 Task: nan
Action: Mouse moved to (416, 105)
Screenshot: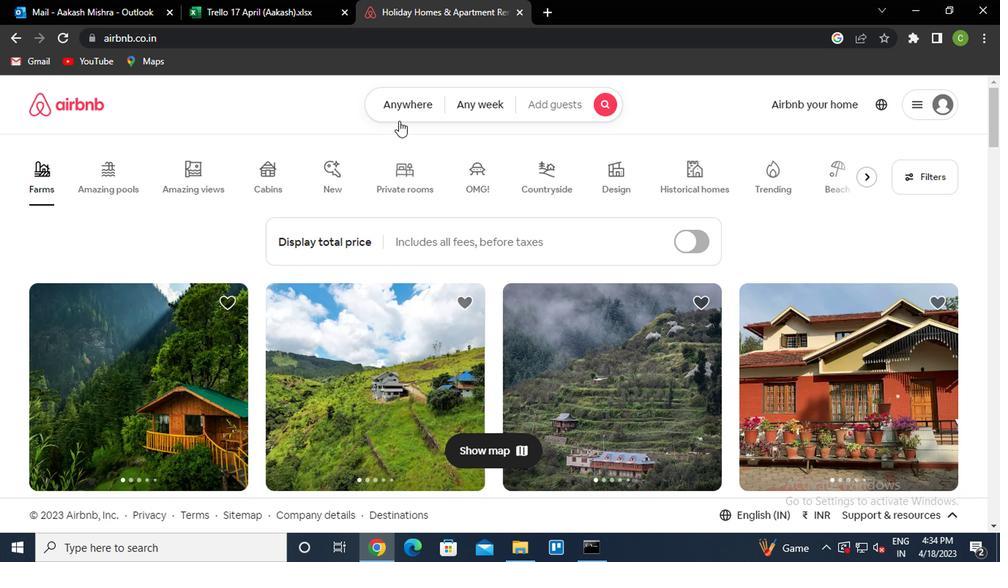 
Action: Mouse pressed left at (416, 105)
Screenshot: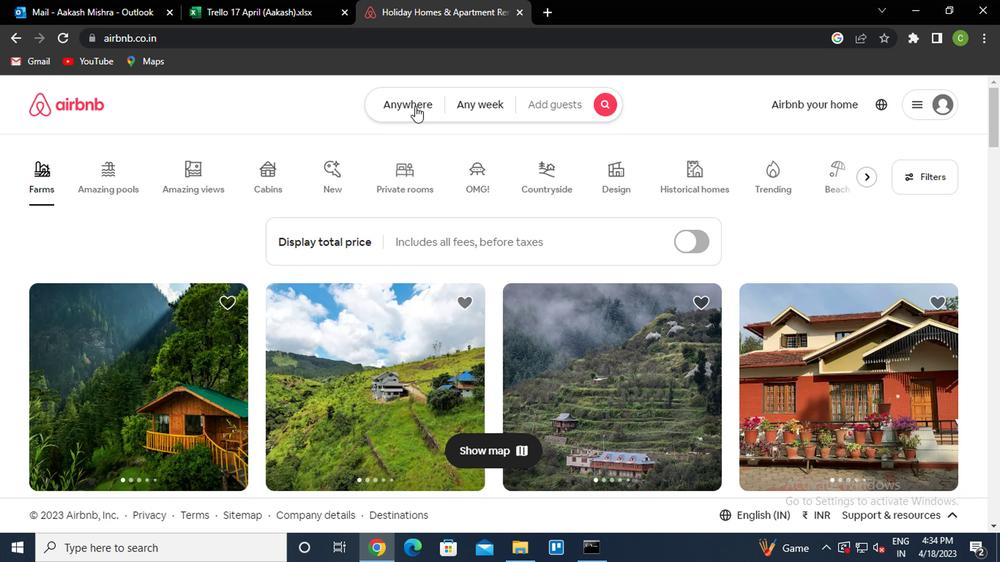 
Action: Mouse moved to (300, 166)
Screenshot: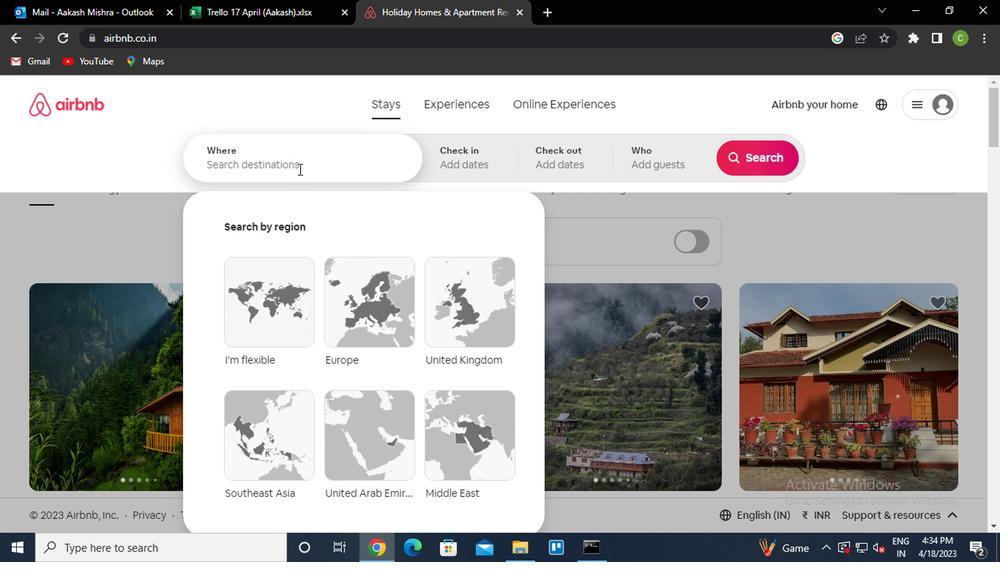 
Action: Mouse pressed left at (300, 166)
Screenshot: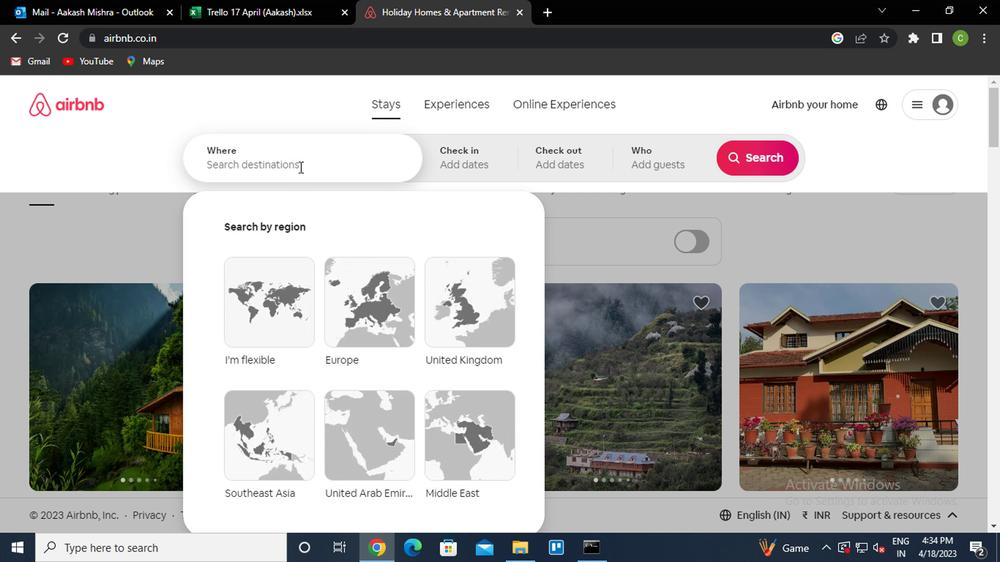 
Action: Key pressed <Key.caps_lock><Key.caps_lock>c<Key.caps_lock>aprina<Key.space>brazil<Key.down><Key.enter>
Screenshot: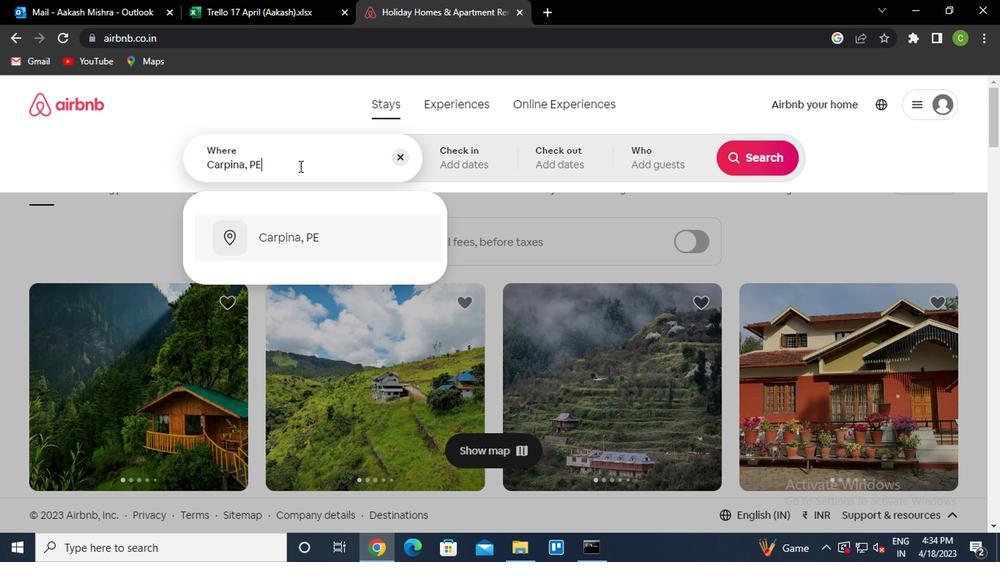 
Action: Mouse moved to (742, 270)
Screenshot: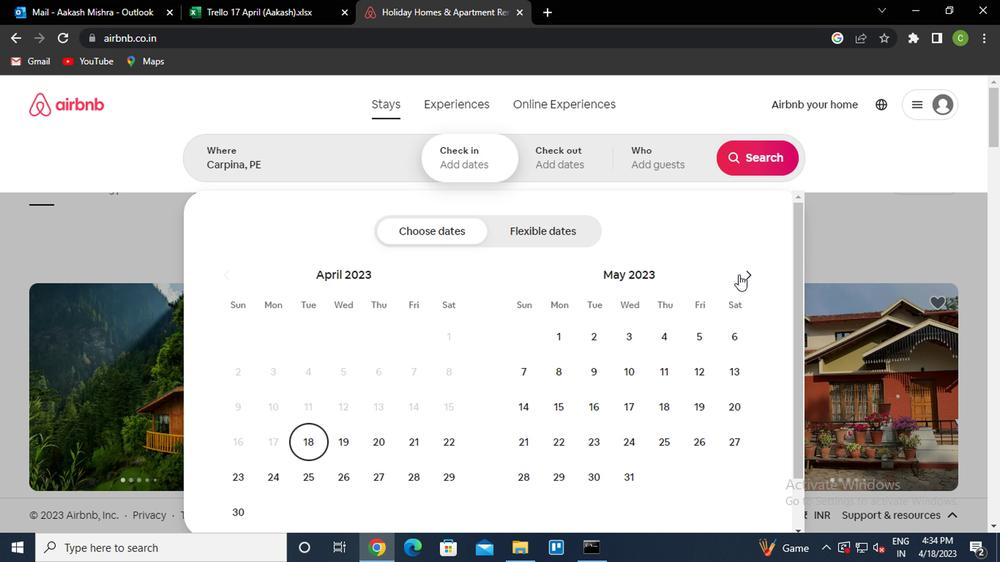
Action: Mouse pressed left at (742, 270)
Screenshot: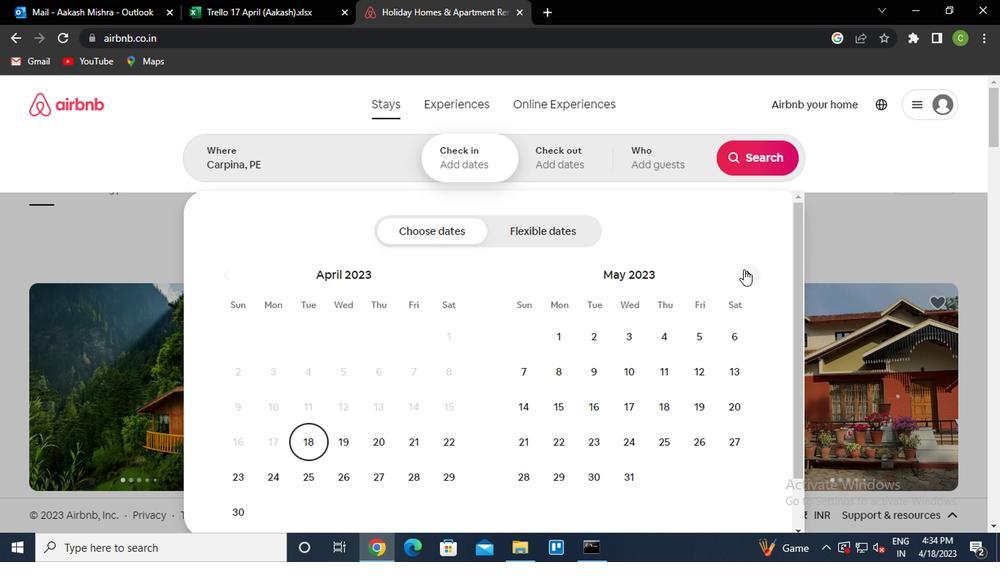 
Action: Mouse moved to (681, 373)
Screenshot: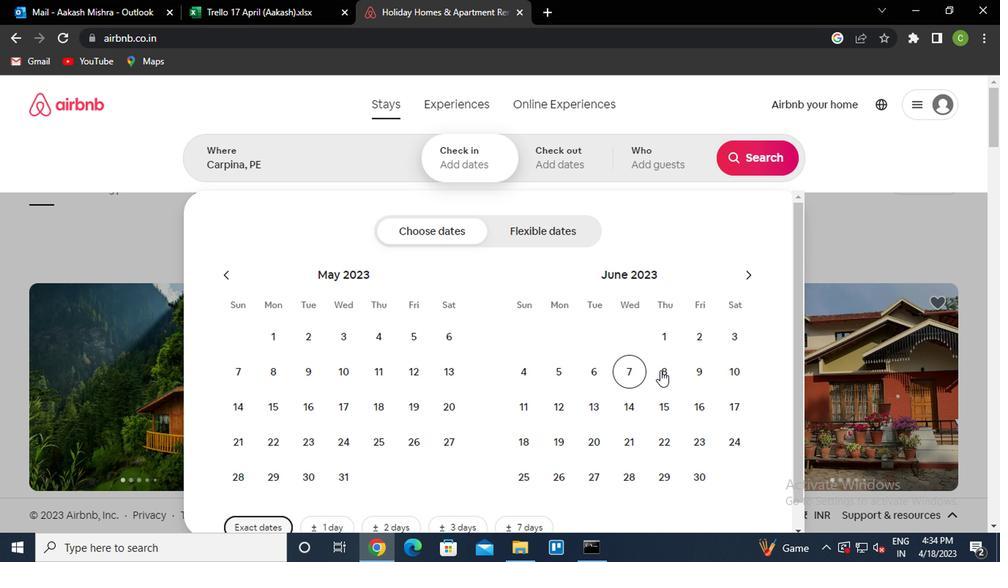 
Action: Mouse pressed left at (681, 373)
Screenshot: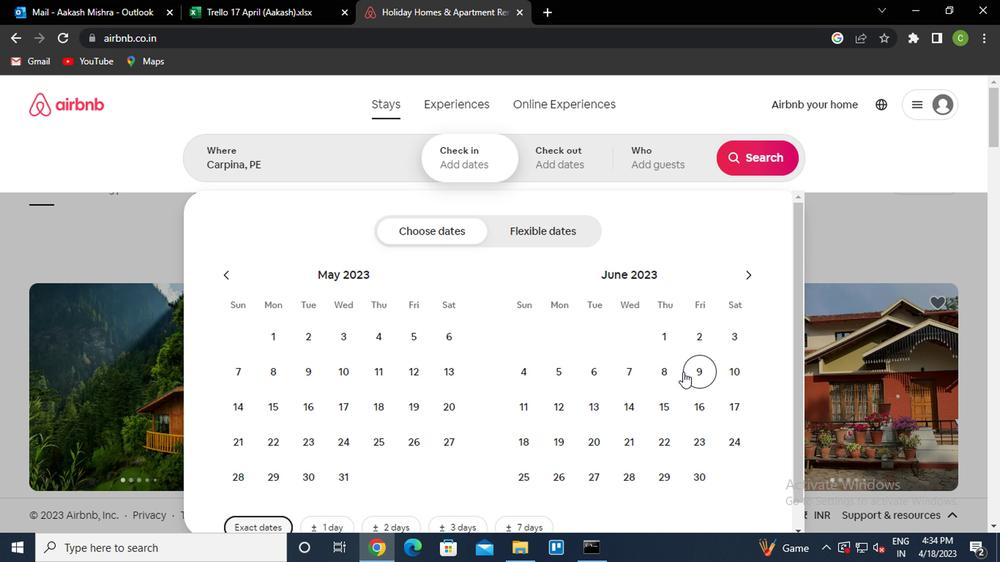 
Action: Mouse moved to (693, 408)
Screenshot: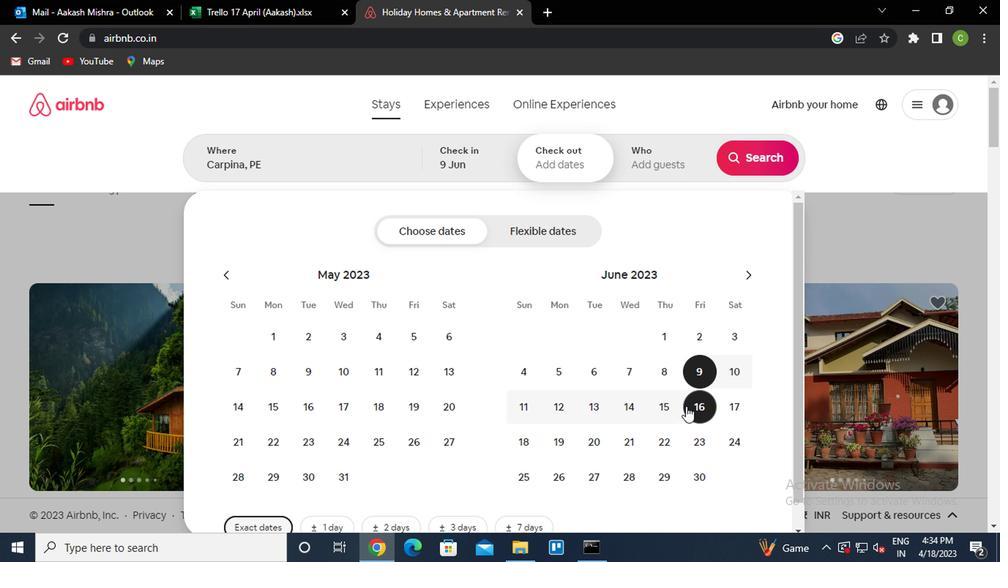 
Action: Mouse pressed left at (693, 408)
Screenshot: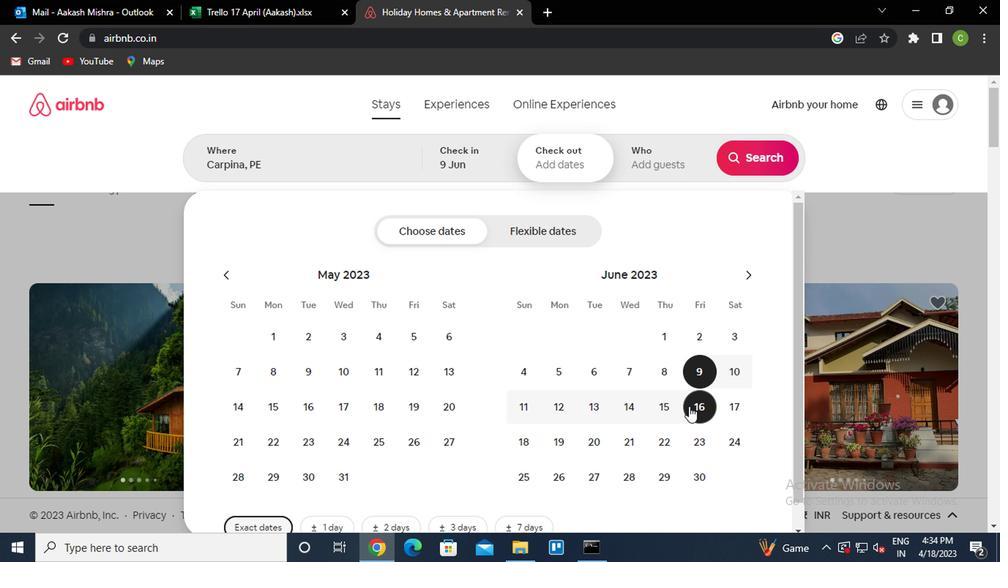 
Action: Mouse moved to (668, 155)
Screenshot: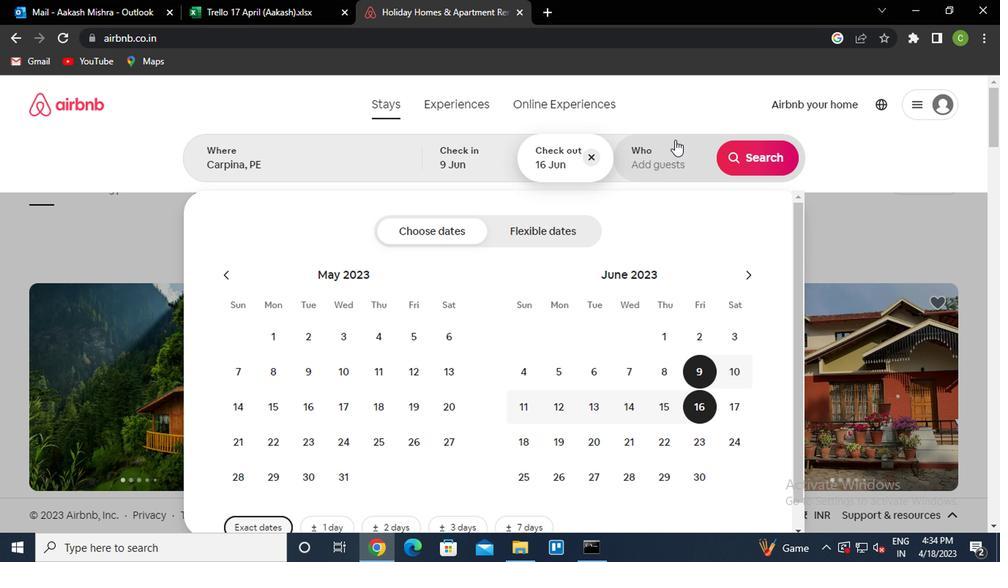 
Action: Mouse pressed left at (668, 155)
Screenshot: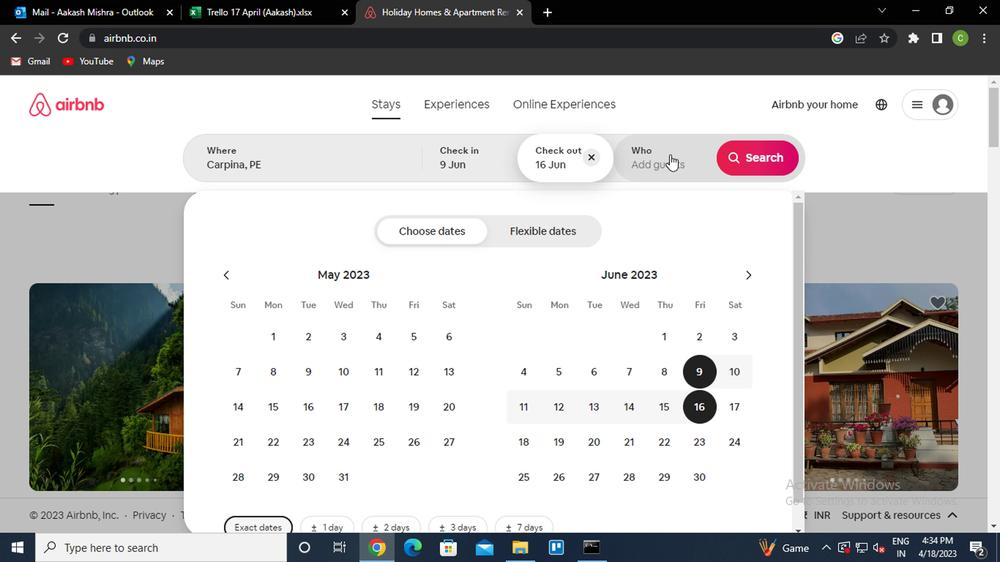 
Action: Mouse moved to (756, 237)
Screenshot: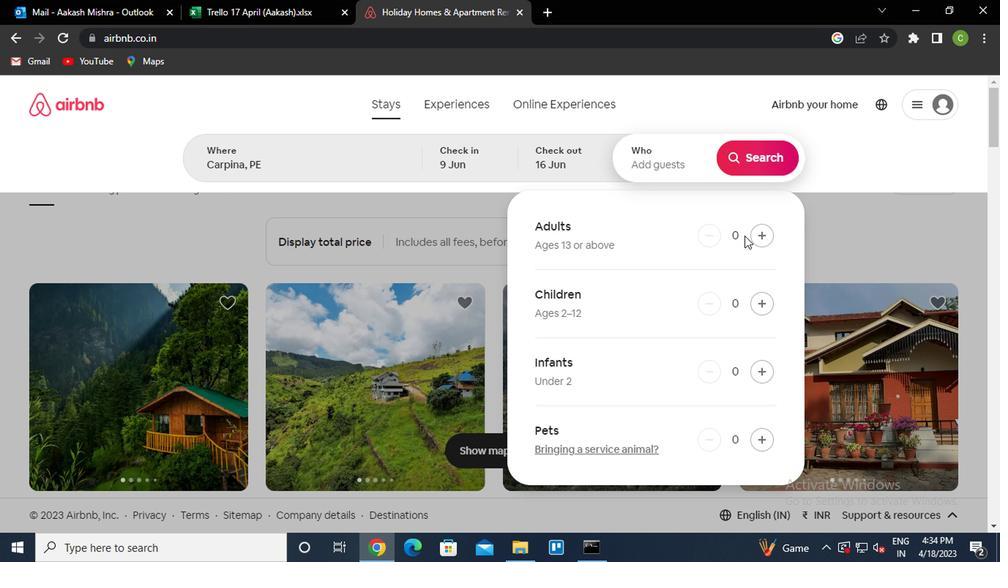 
Action: Mouse pressed left at (756, 237)
Screenshot: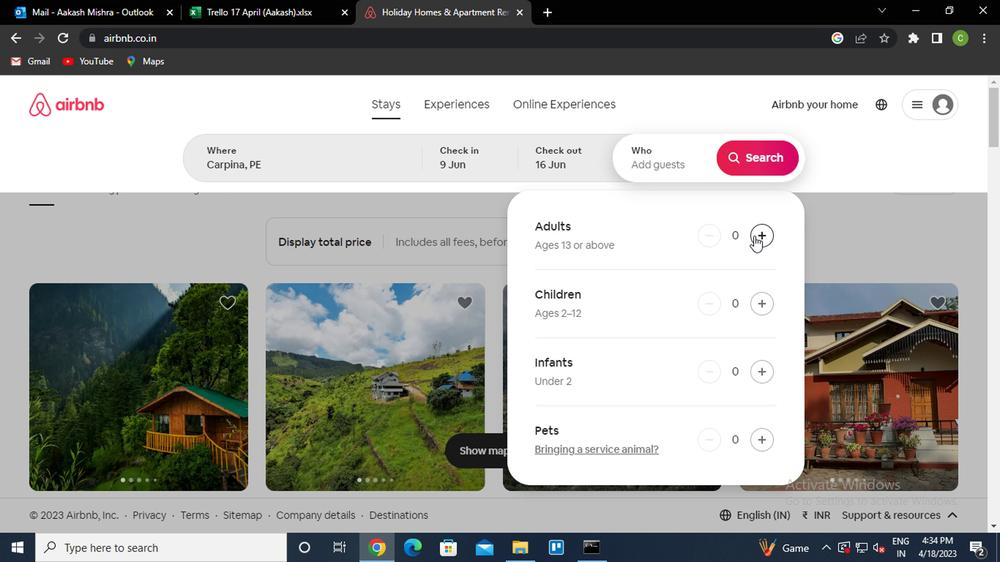 
Action: Mouse pressed left at (756, 237)
Screenshot: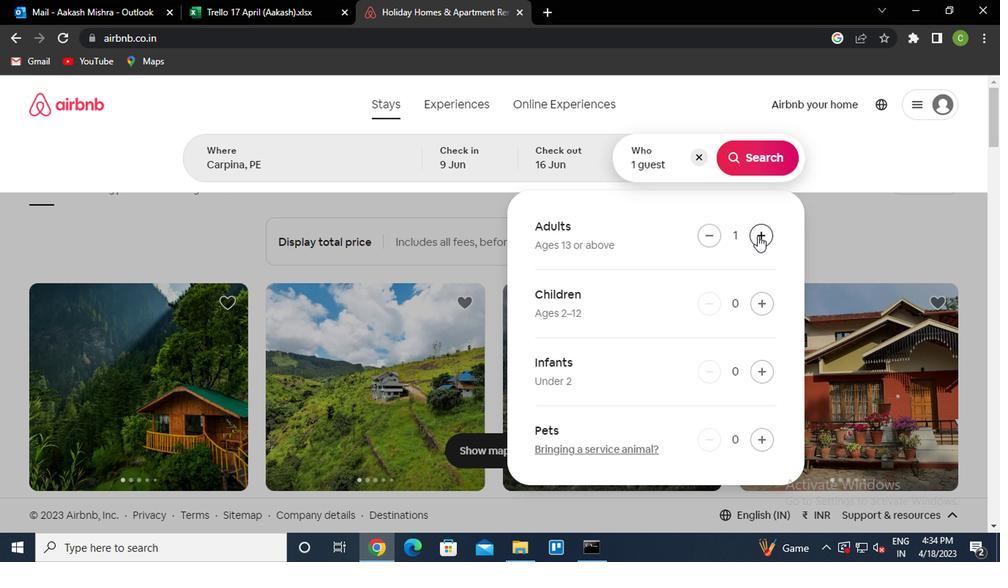 
Action: Mouse moved to (854, 253)
Screenshot: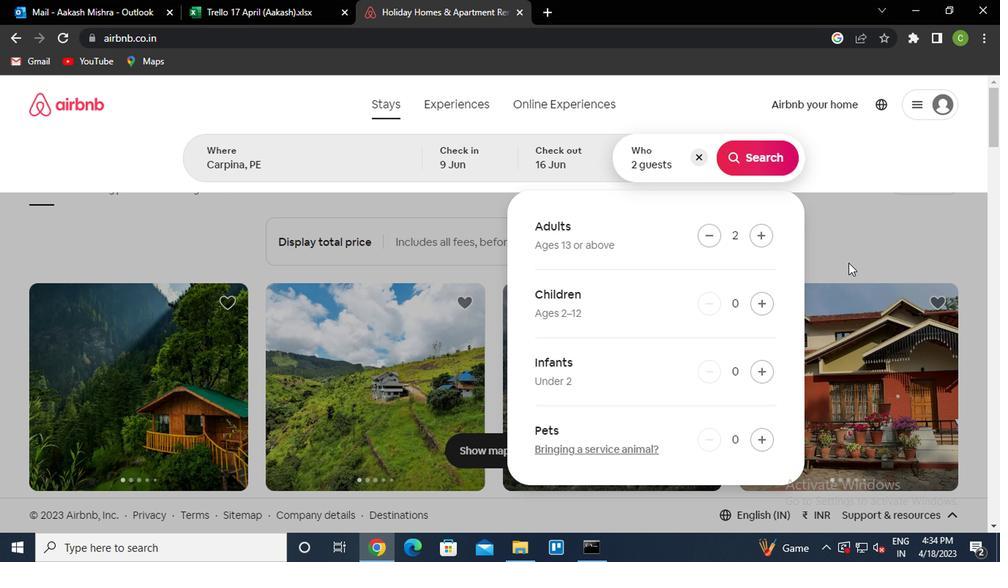 
Action: Mouse pressed left at (854, 253)
Screenshot: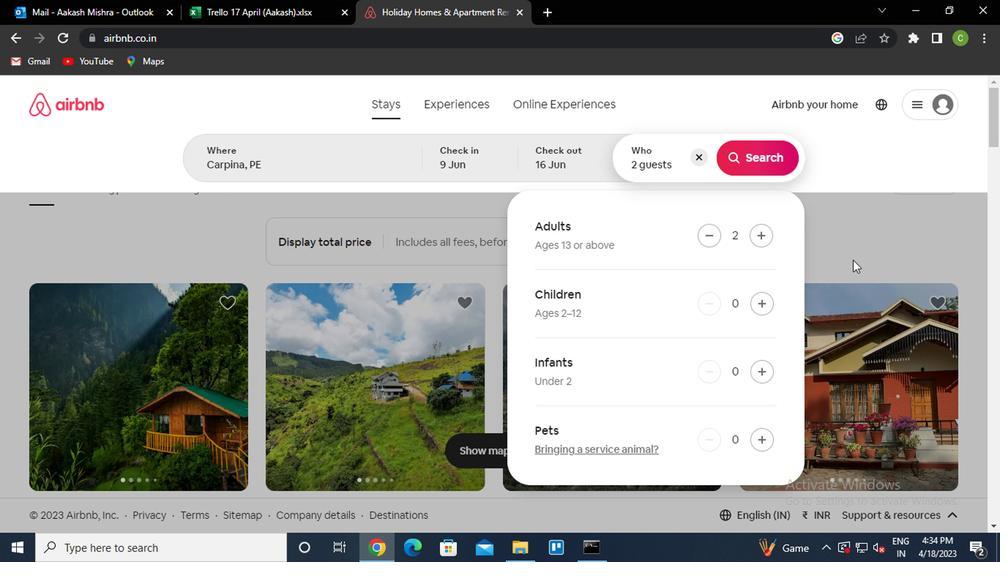 
Action: Mouse moved to (927, 180)
Screenshot: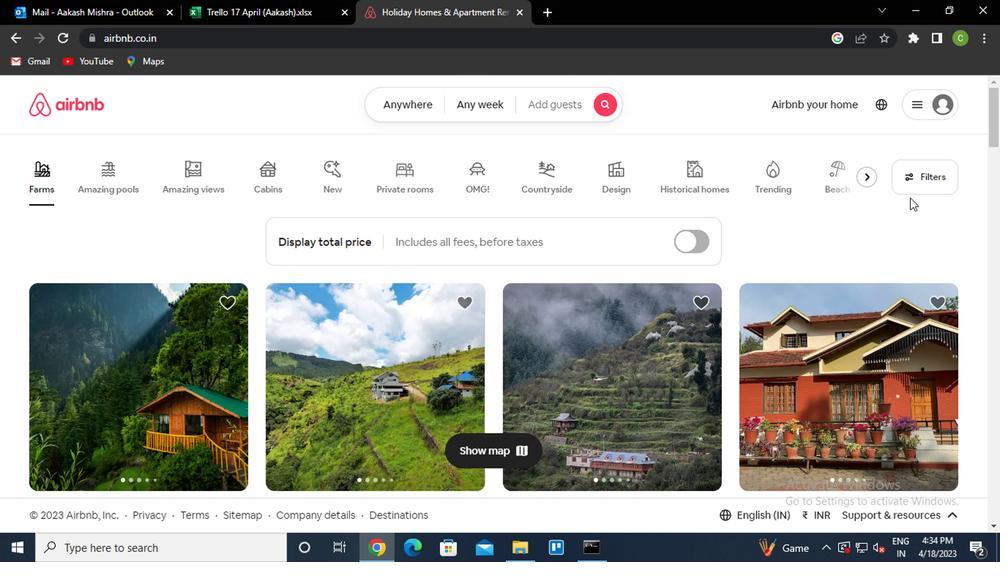 
Action: Mouse pressed left at (927, 180)
Screenshot: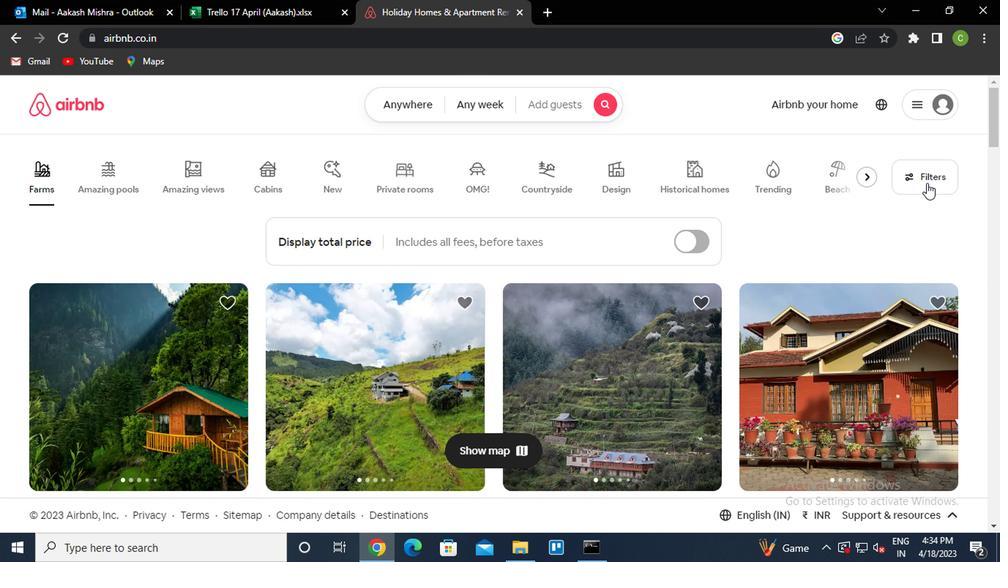
Action: Mouse moved to (343, 344)
Screenshot: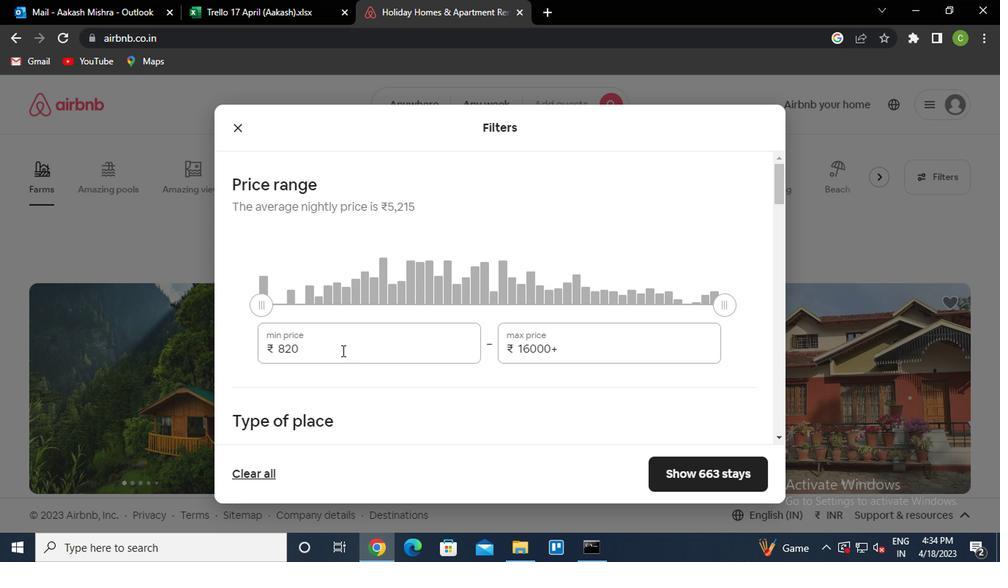 
Action: Mouse pressed left at (343, 344)
Screenshot: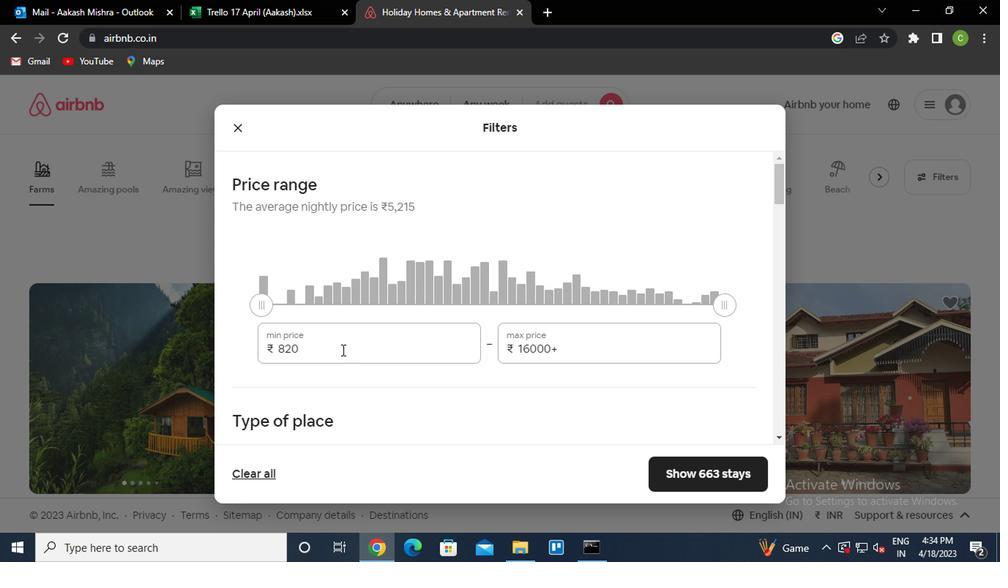 
Action: Key pressed <Key.backspace><Key.backspace>000<Key.tab>16000
Screenshot: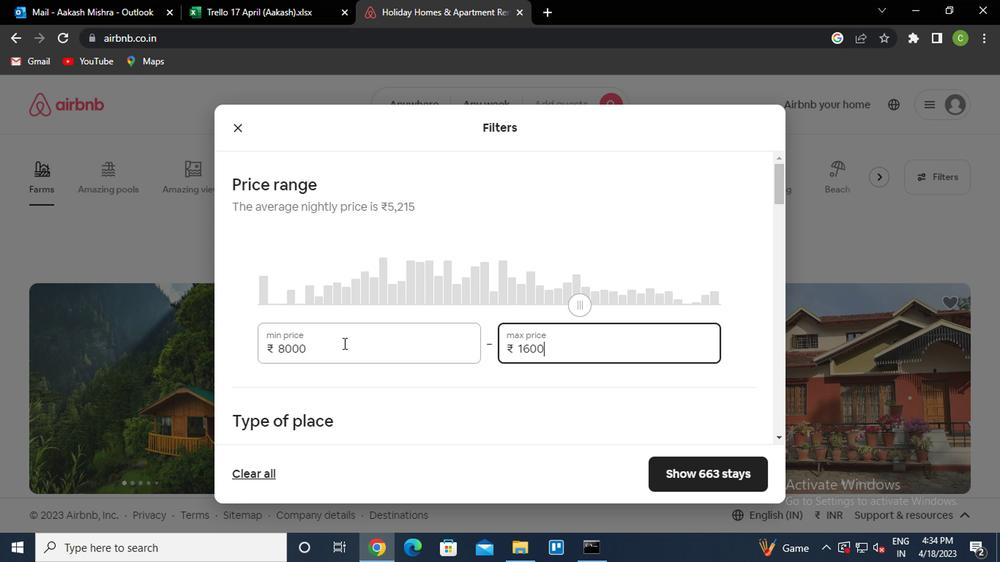 
Action: Mouse moved to (352, 343)
Screenshot: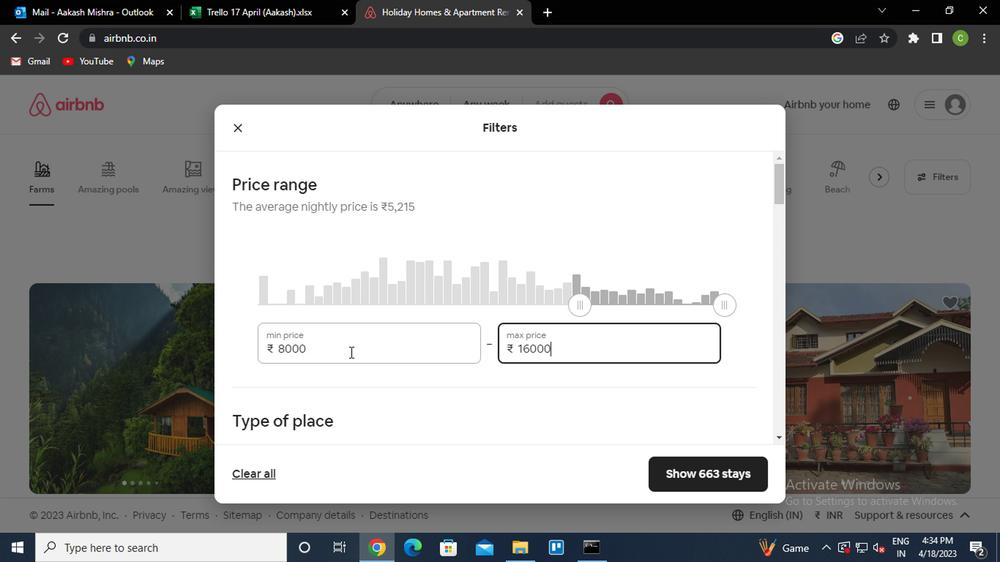 
Action: Mouse scrolled (352, 342) with delta (0, 0)
Screenshot: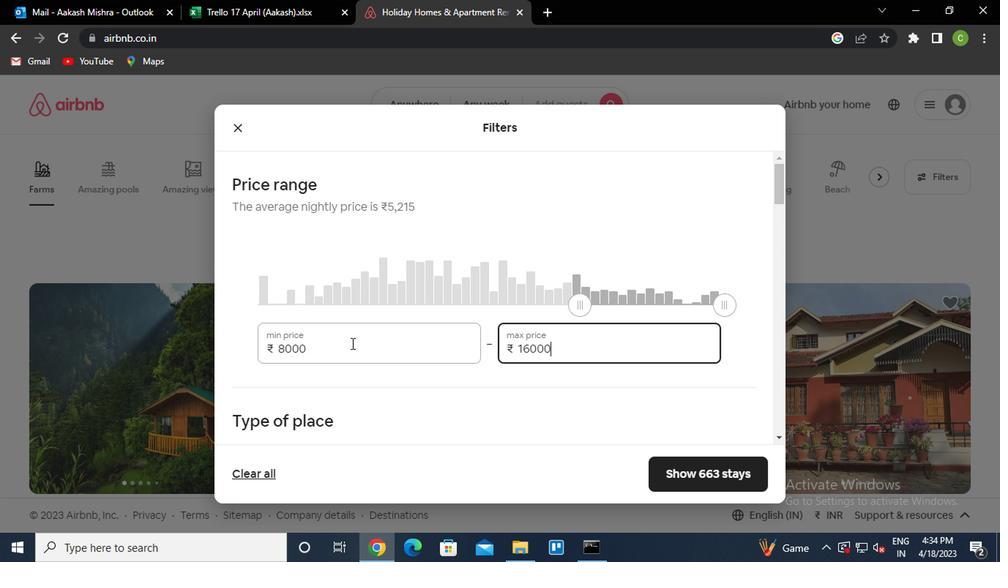 
Action: Mouse moved to (352, 343)
Screenshot: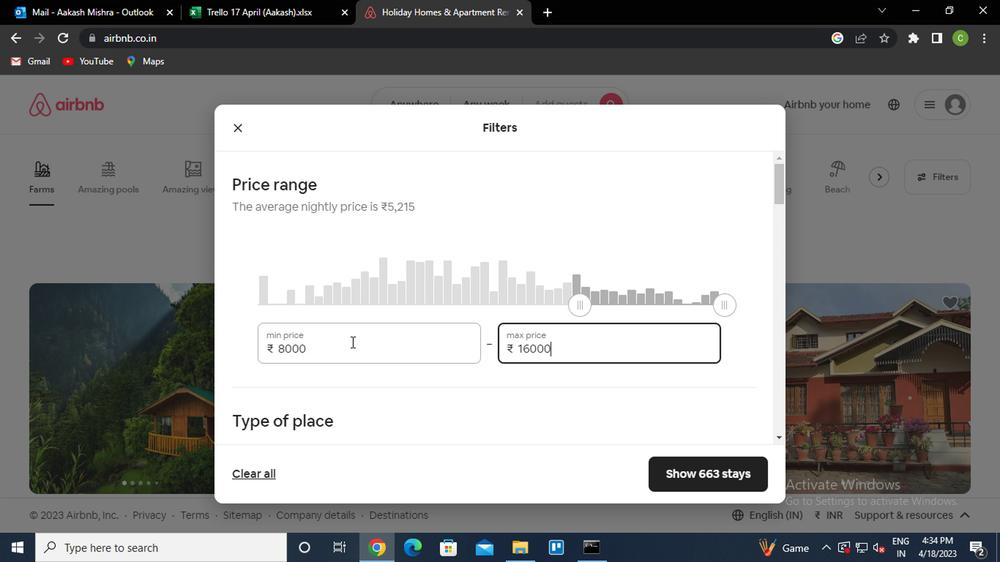 
Action: Mouse scrolled (352, 342) with delta (0, 0)
Screenshot: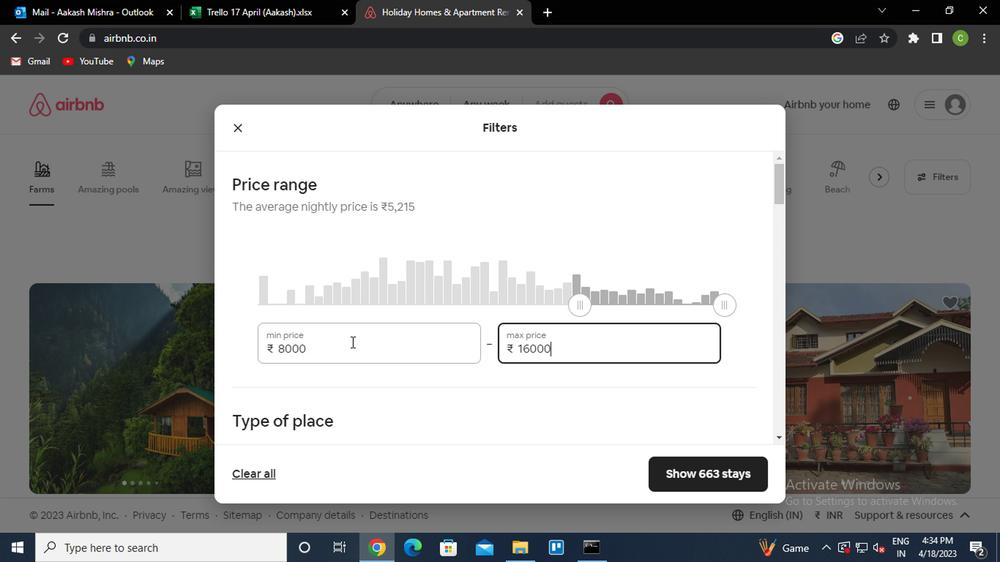 
Action: Mouse moved to (347, 346)
Screenshot: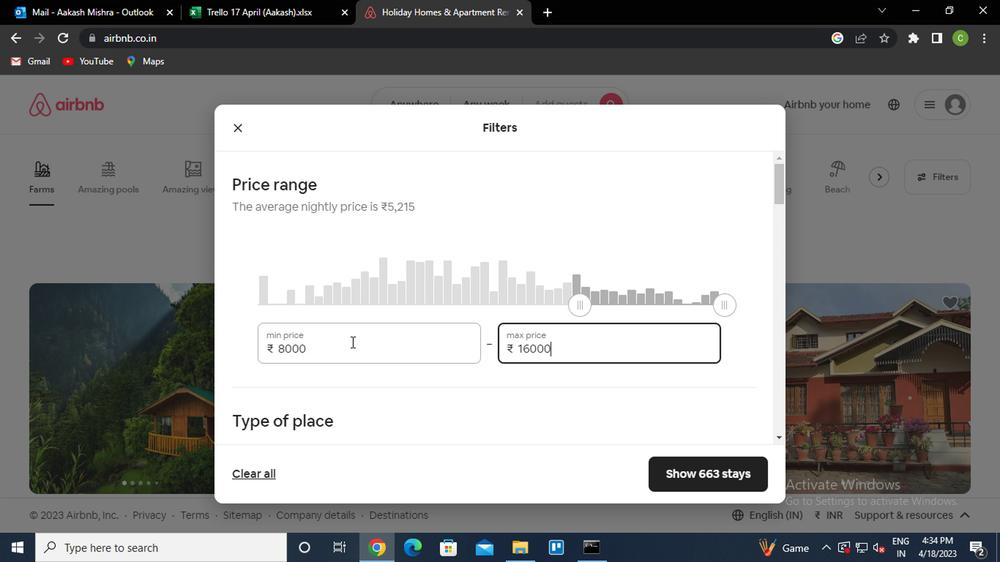
Action: Mouse scrolled (347, 344) with delta (0, -1)
Screenshot: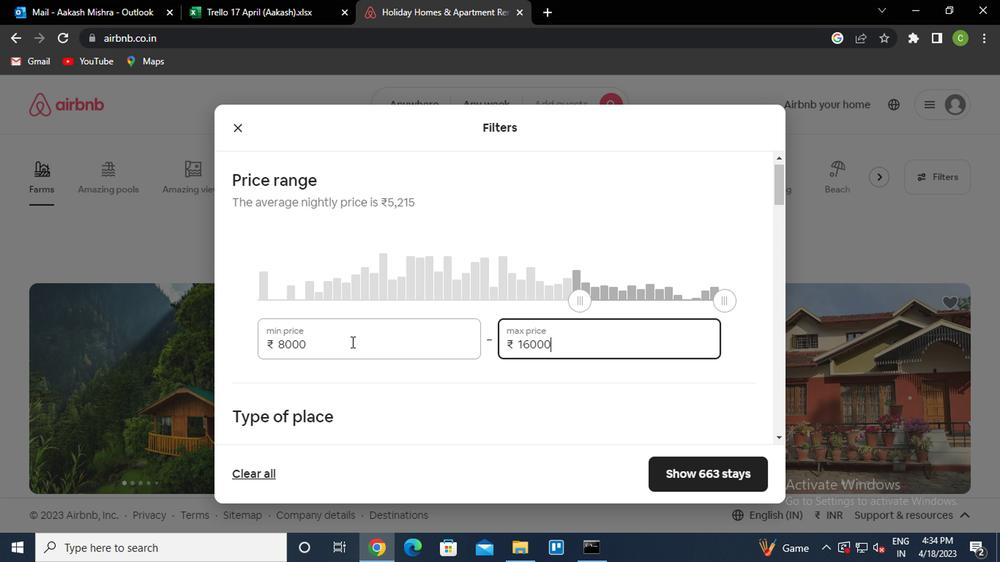 
Action: Mouse moved to (239, 248)
Screenshot: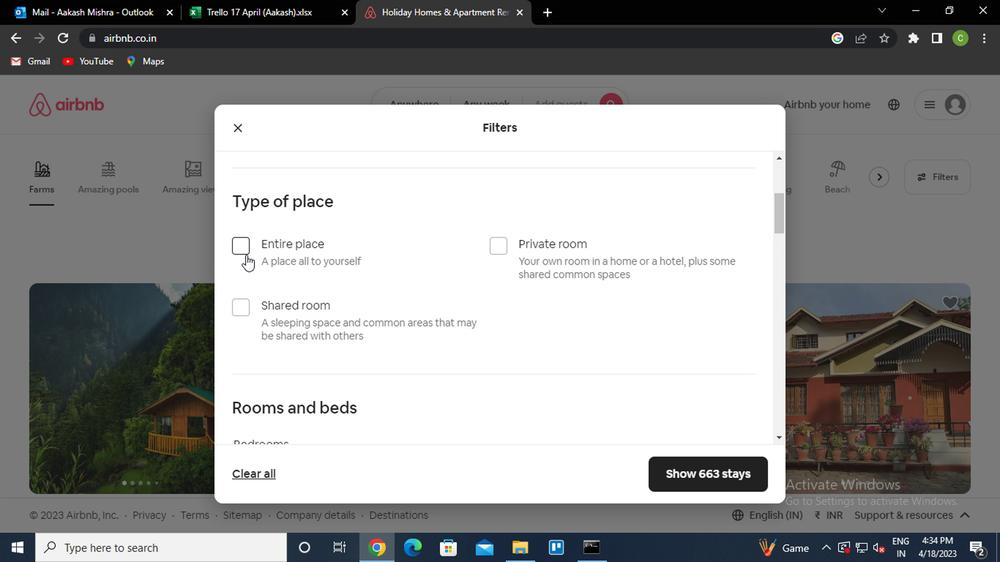 
Action: Mouse pressed left at (239, 248)
Screenshot: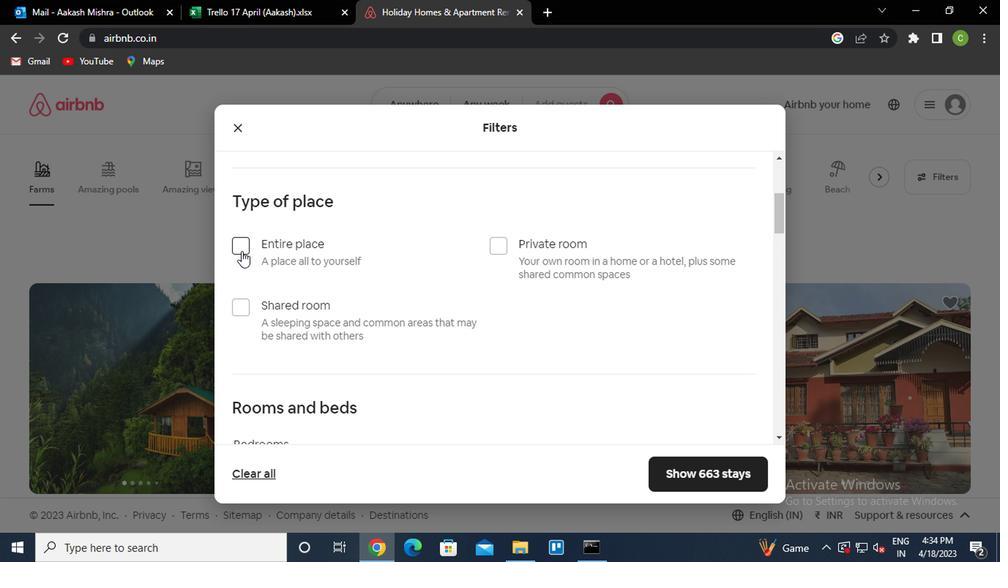 
Action: Mouse moved to (459, 340)
Screenshot: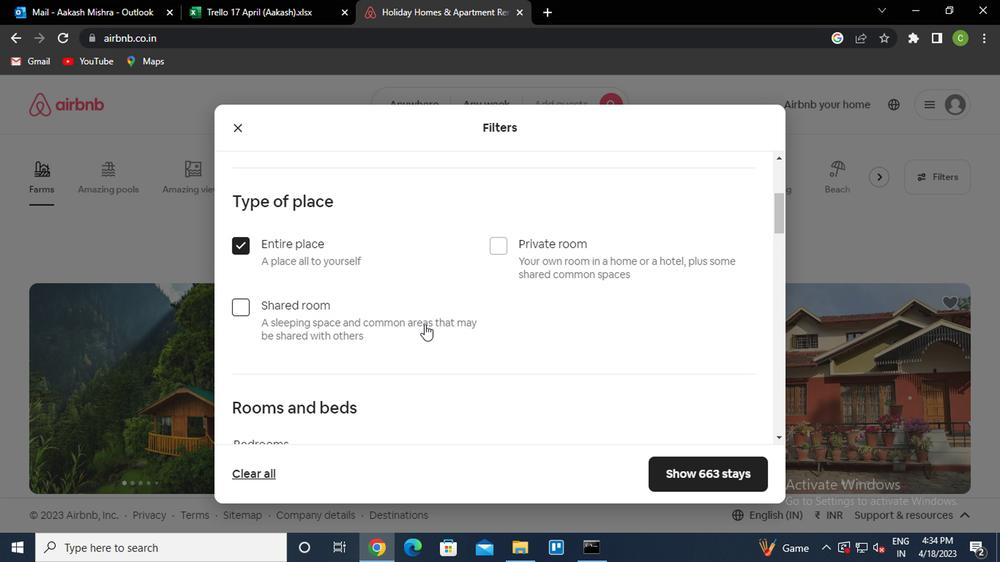 
Action: Mouse scrolled (459, 339) with delta (0, -1)
Screenshot: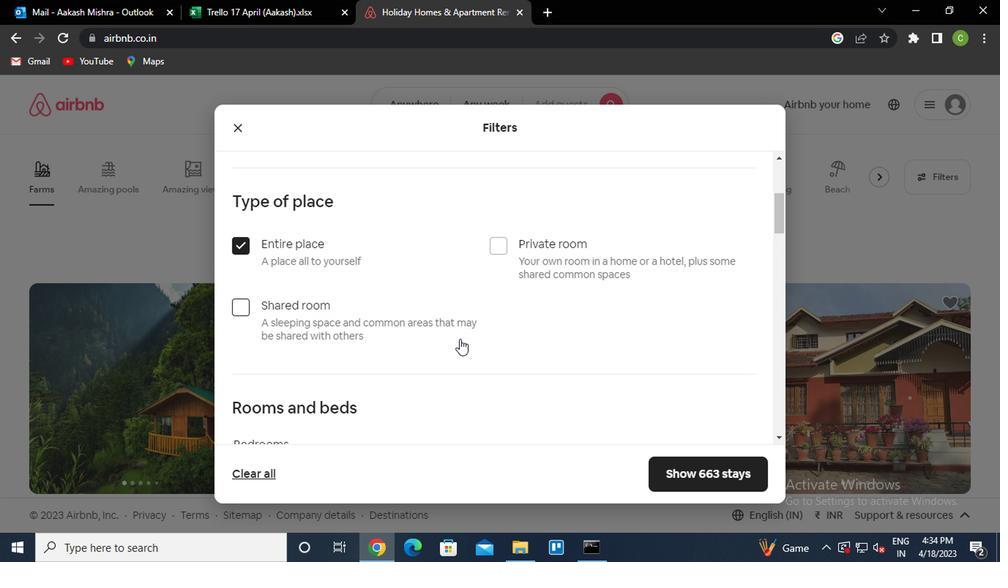 
Action: Mouse moved to (459, 343)
Screenshot: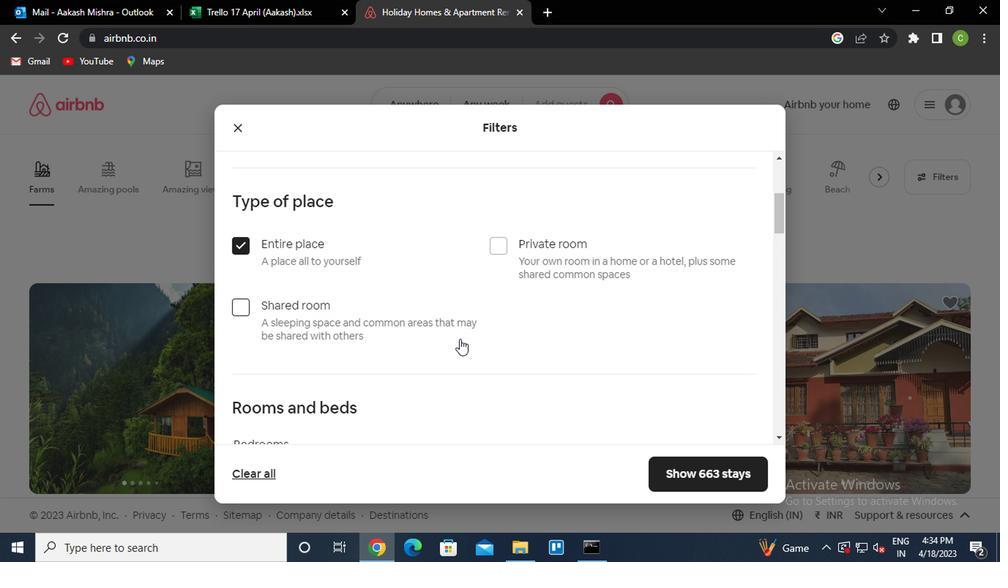 
Action: Mouse scrolled (459, 342) with delta (0, 0)
Screenshot: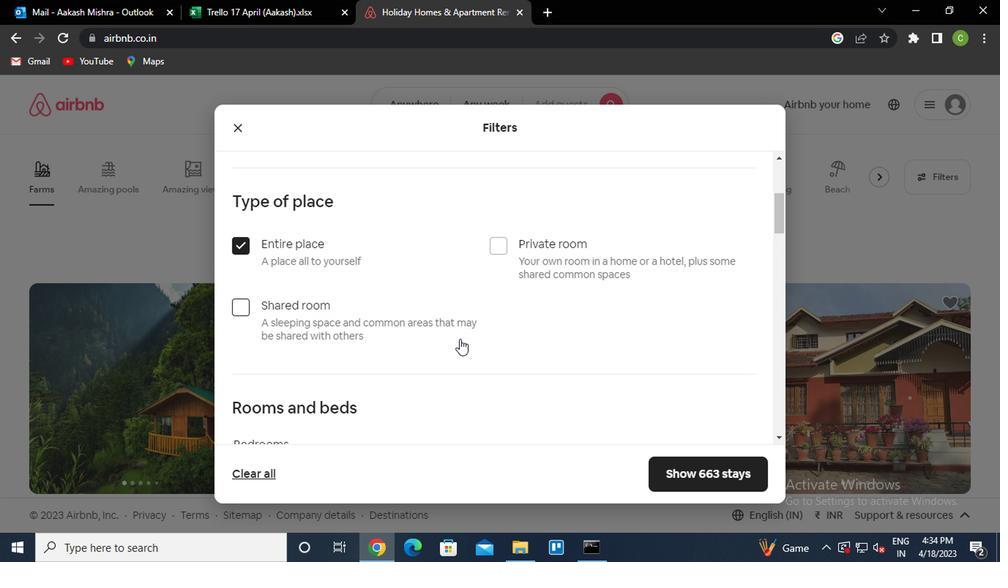 
Action: Mouse scrolled (459, 342) with delta (0, 0)
Screenshot: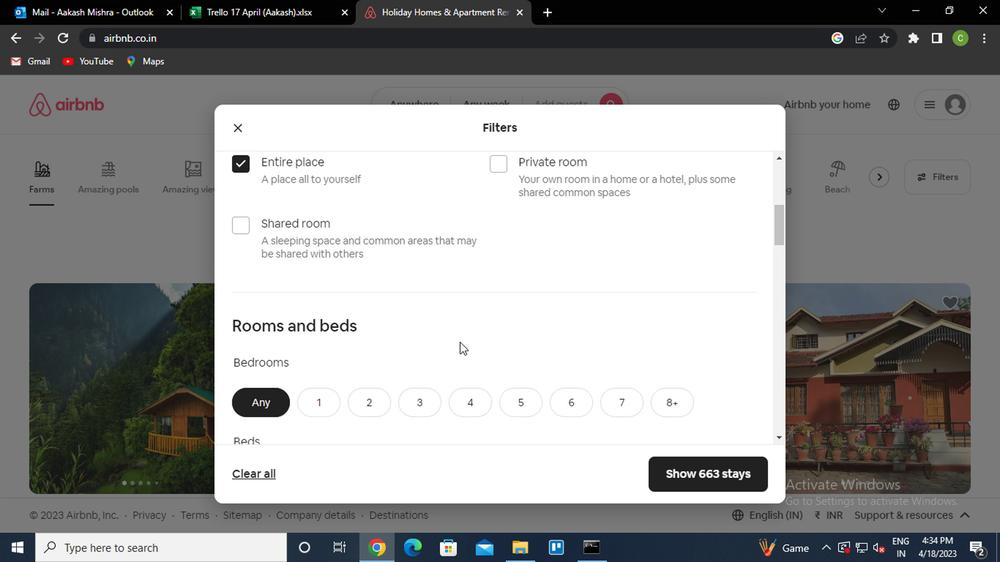 
Action: Mouse scrolled (459, 342) with delta (0, 0)
Screenshot: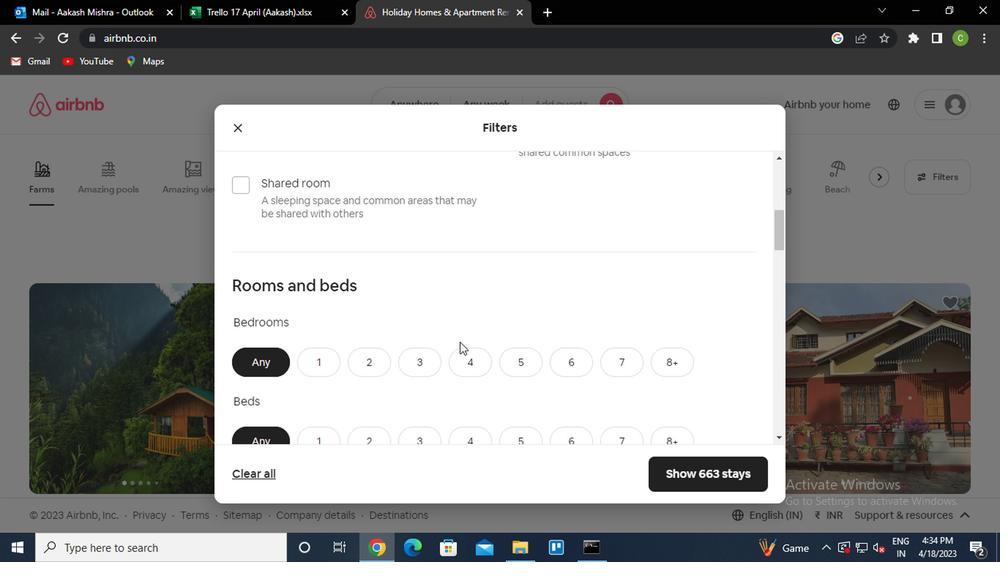 
Action: Mouse moved to (359, 202)
Screenshot: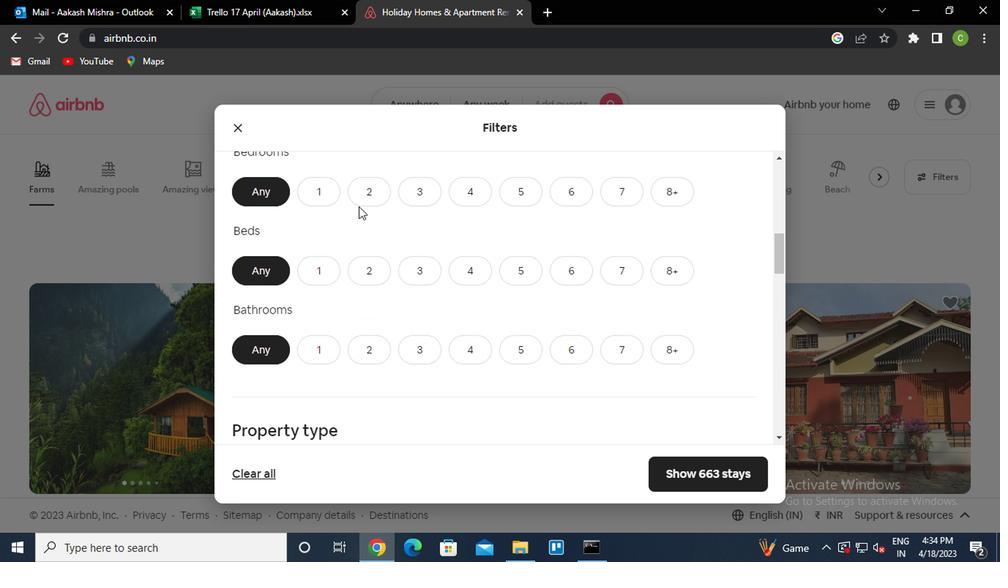 
Action: Mouse pressed left at (359, 202)
Screenshot: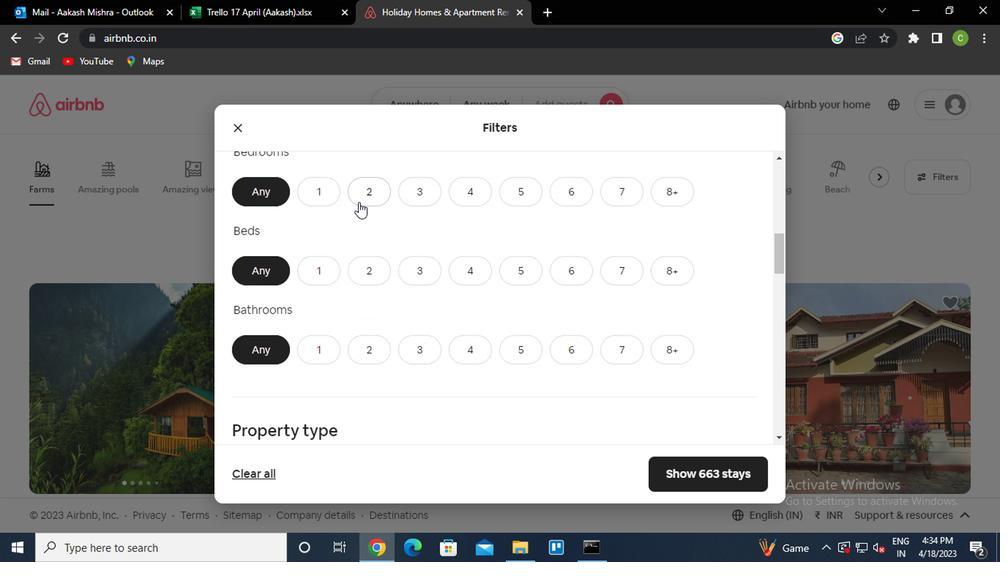 
Action: Mouse moved to (373, 265)
Screenshot: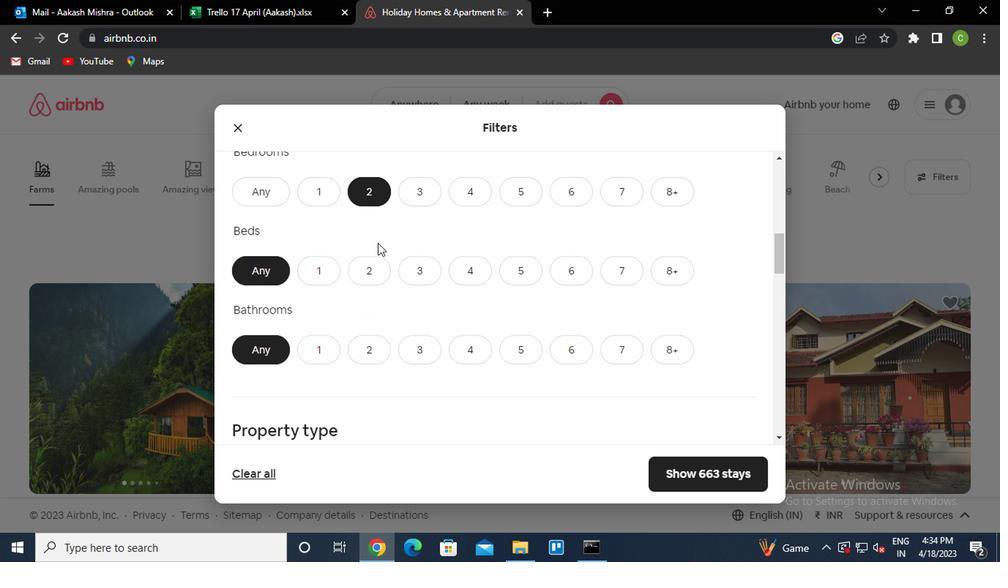 
Action: Mouse pressed left at (373, 265)
Screenshot: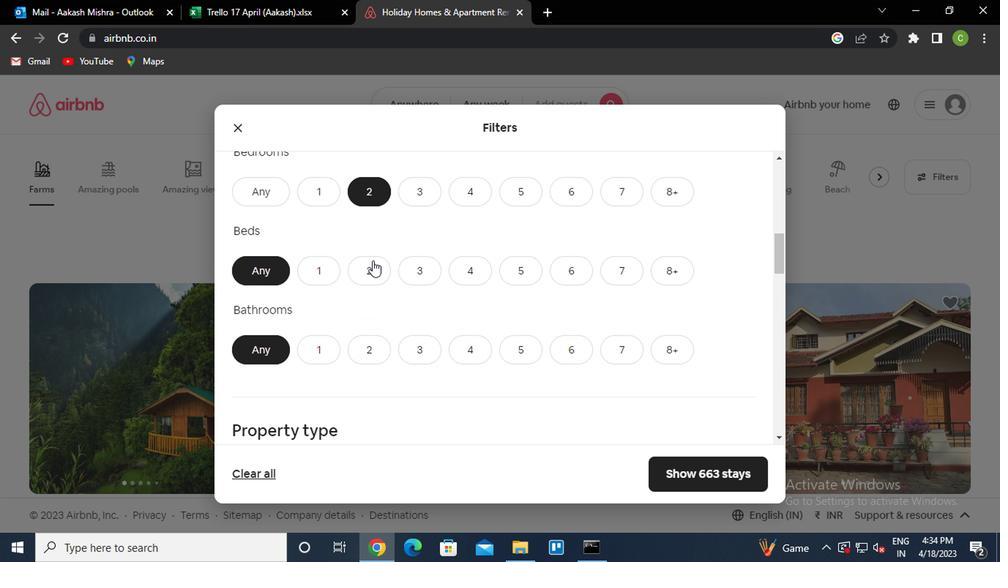 
Action: Mouse moved to (332, 362)
Screenshot: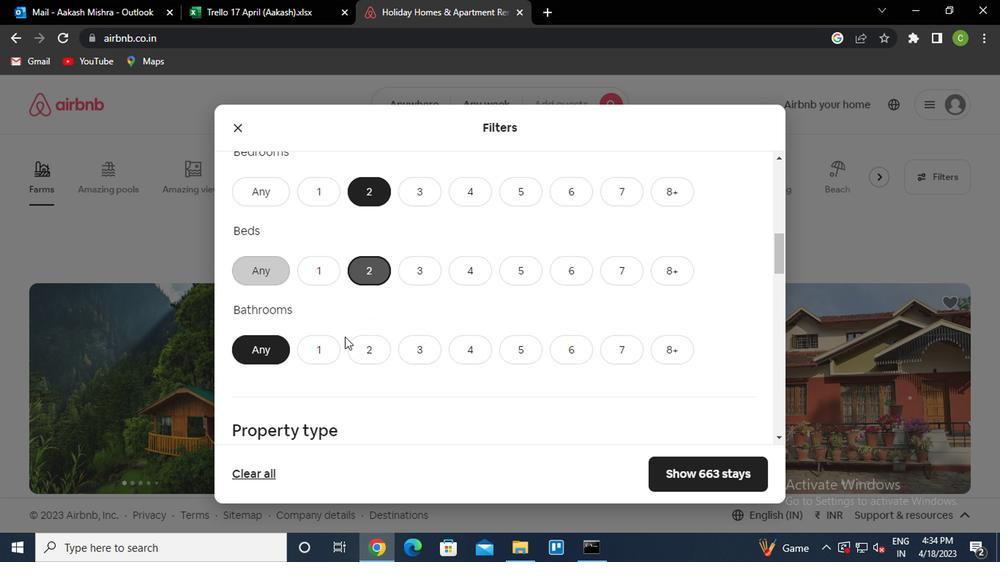 
Action: Mouse pressed left at (332, 362)
Screenshot: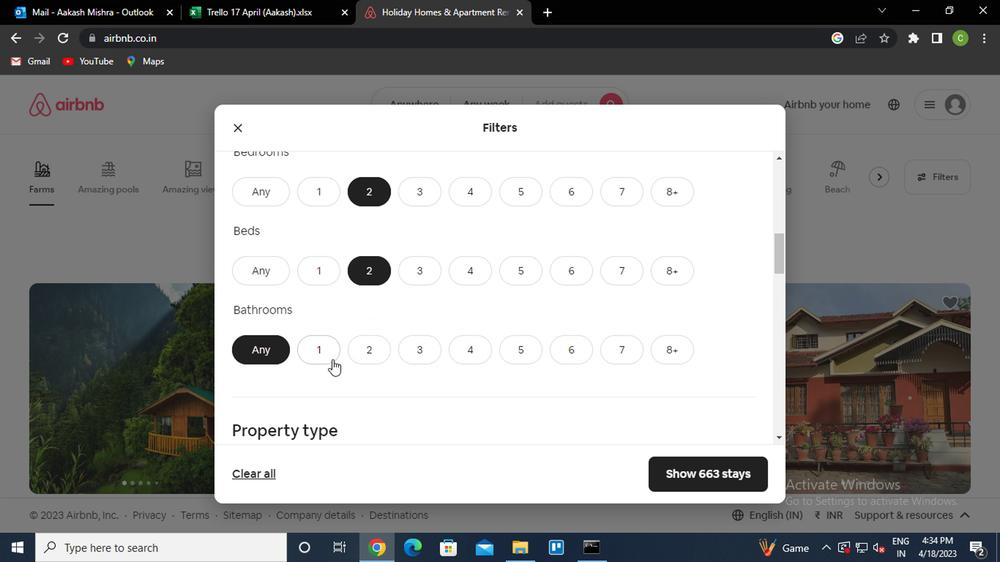 
Action: Mouse moved to (397, 349)
Screenshot: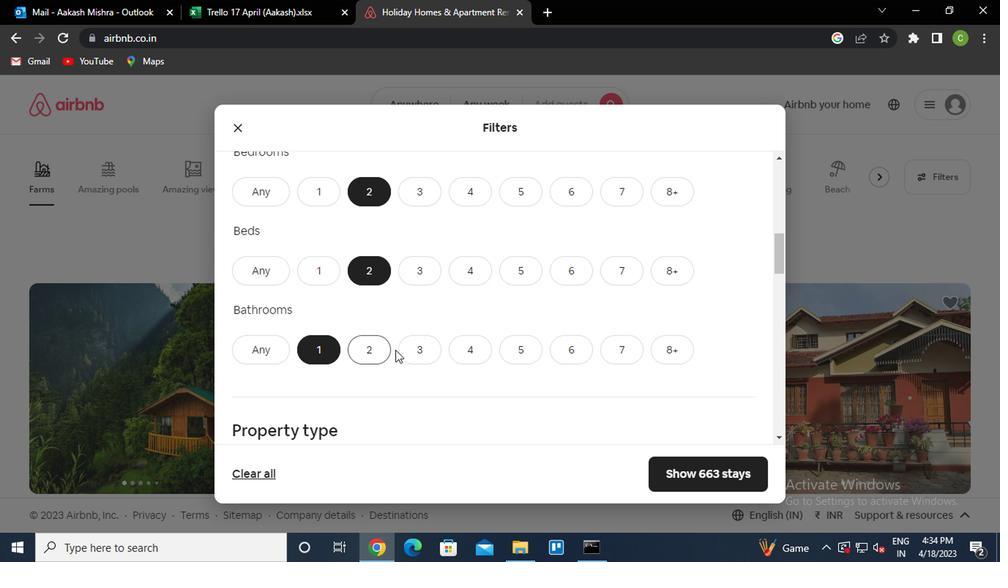 
Action: Mouse scrolled (397, 348) with delta (0, -1)
Screenshot: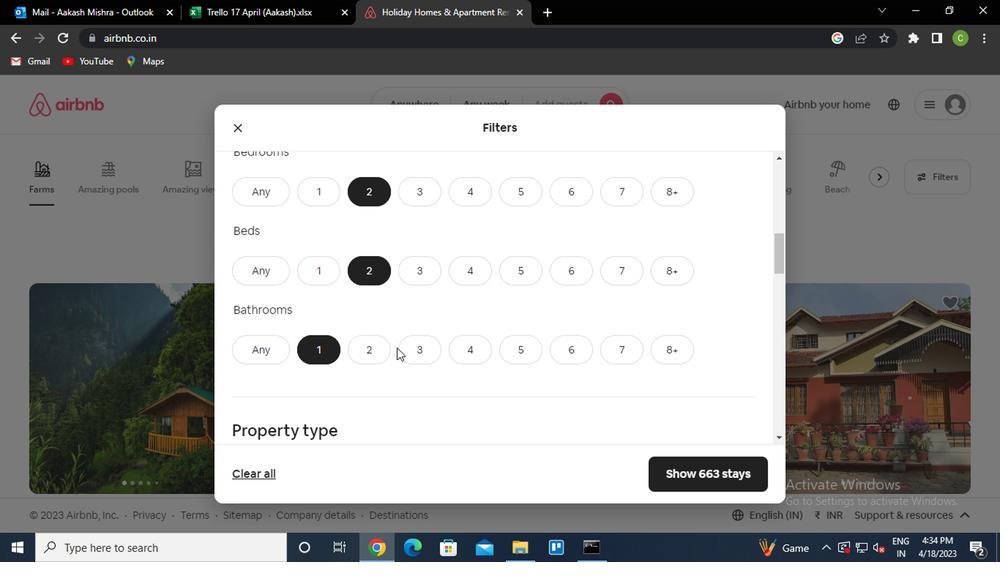 
Action: Mouse scrolled (397, 348) with delta (0, -1)
Screenshot: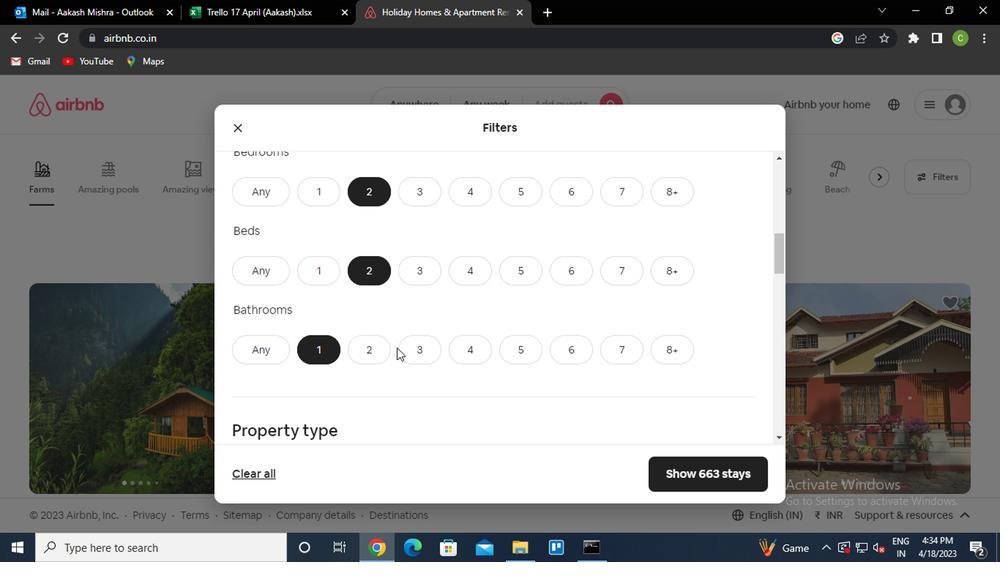 
Action: Mouse moved to (399, 352)
Screenshot: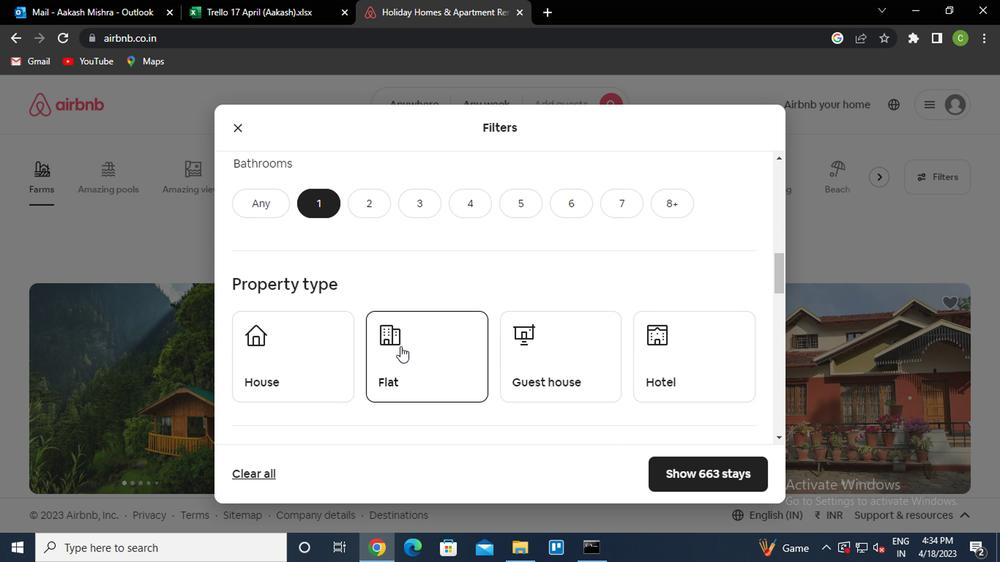 
Action: Mouse pressed left at (399, 352)
Screenshot: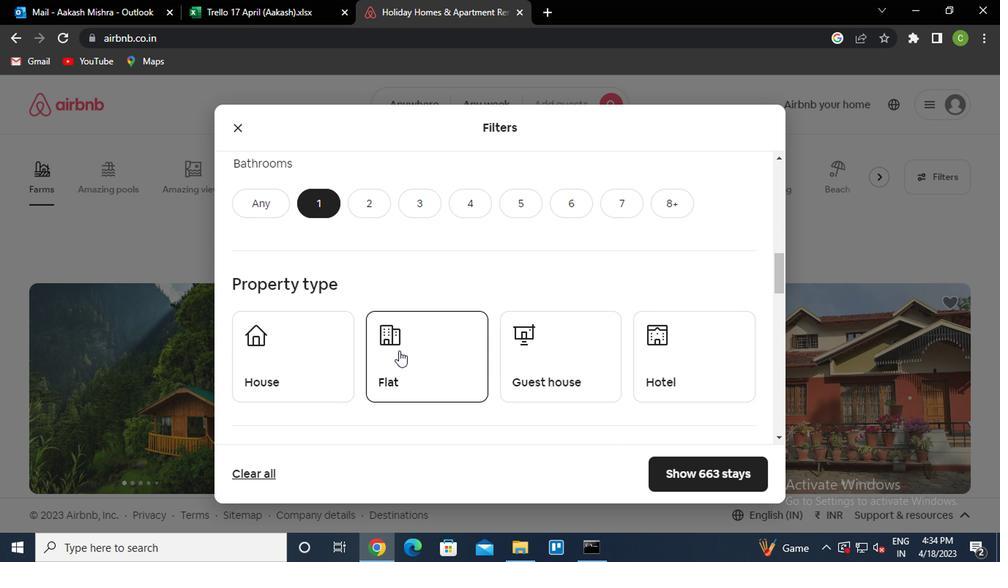 
Action: Mouse moved to (438, 337)
Screenshot: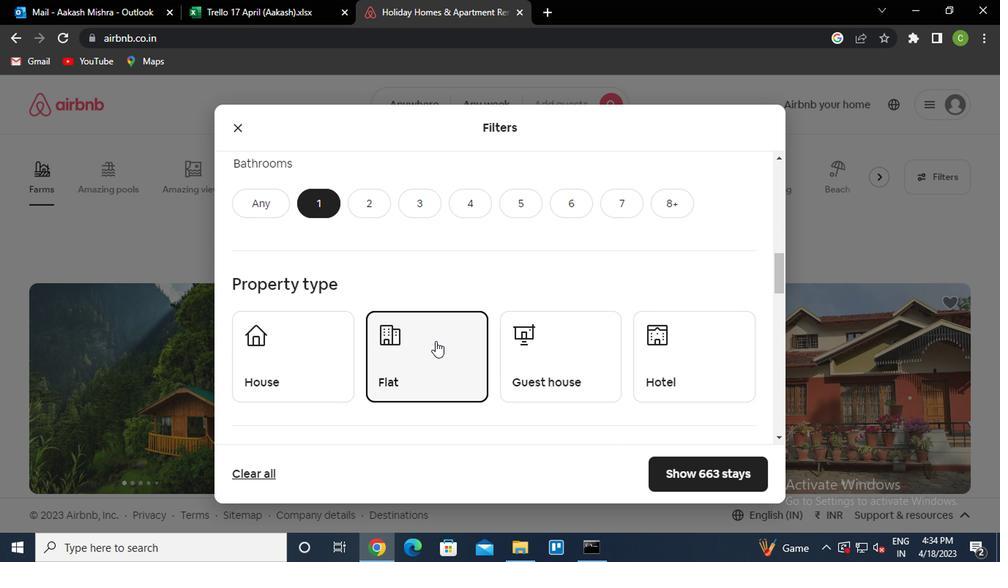 
Action: Mouse scrolled (438, 336) with delta (0, -1)
Screenshot: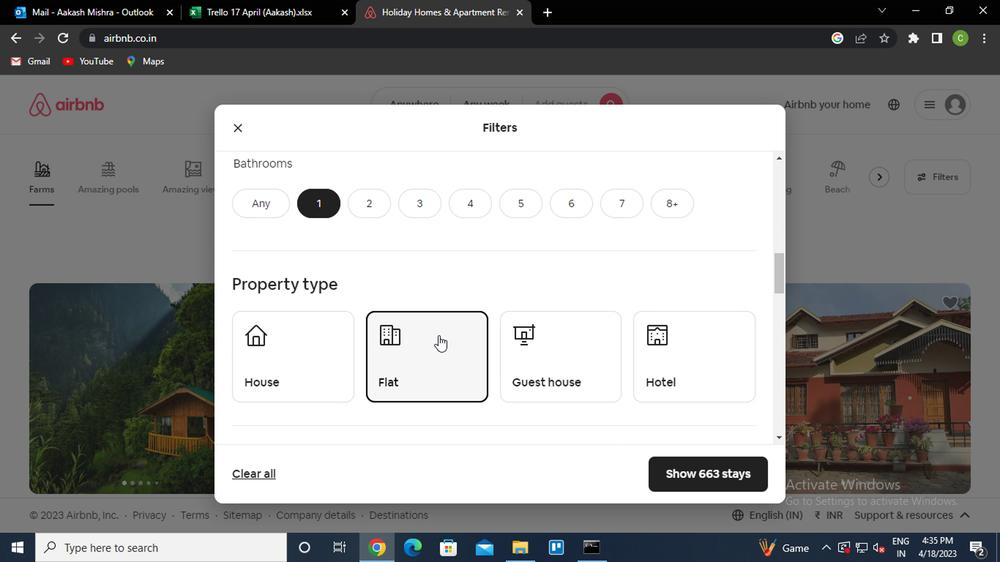 
Action: Mouse scrolled (438, 336) with delta (0, -1)
Screenshot: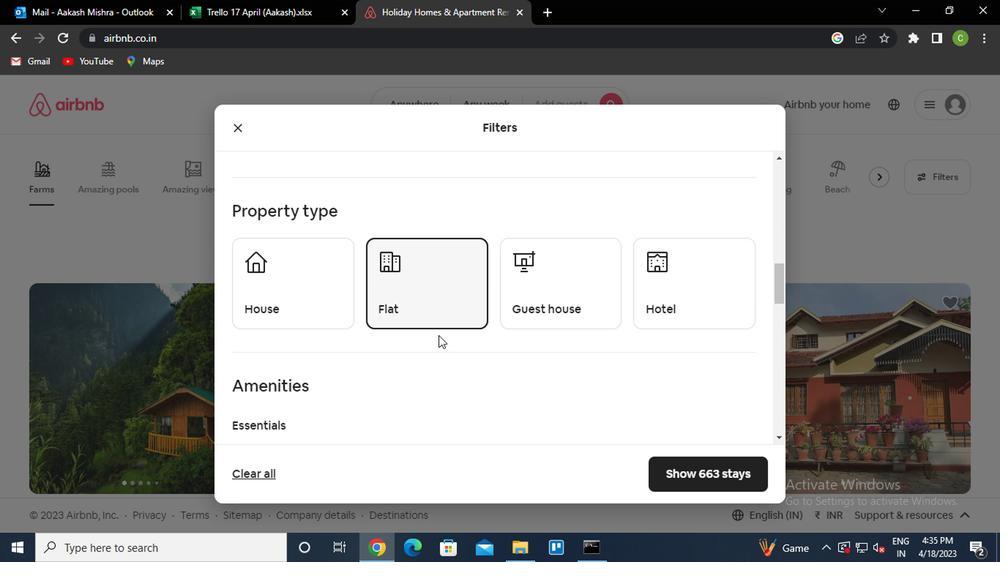 
Action: Mouse scrolled (438, 336) with delta (0, -1)
Screenshot: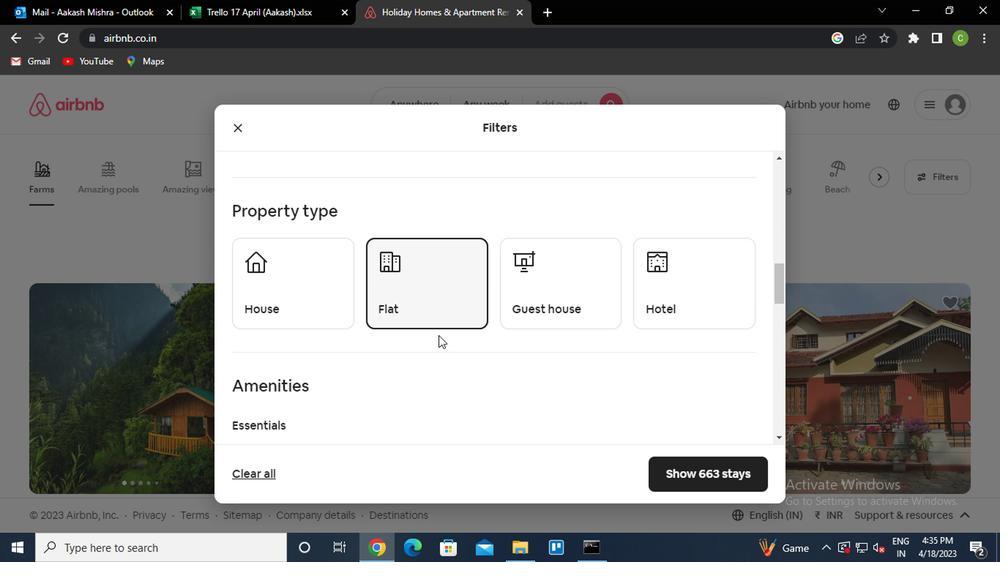 
Action: Mouse scrolled (438, 336) with delta (0, -1)
Screenshot: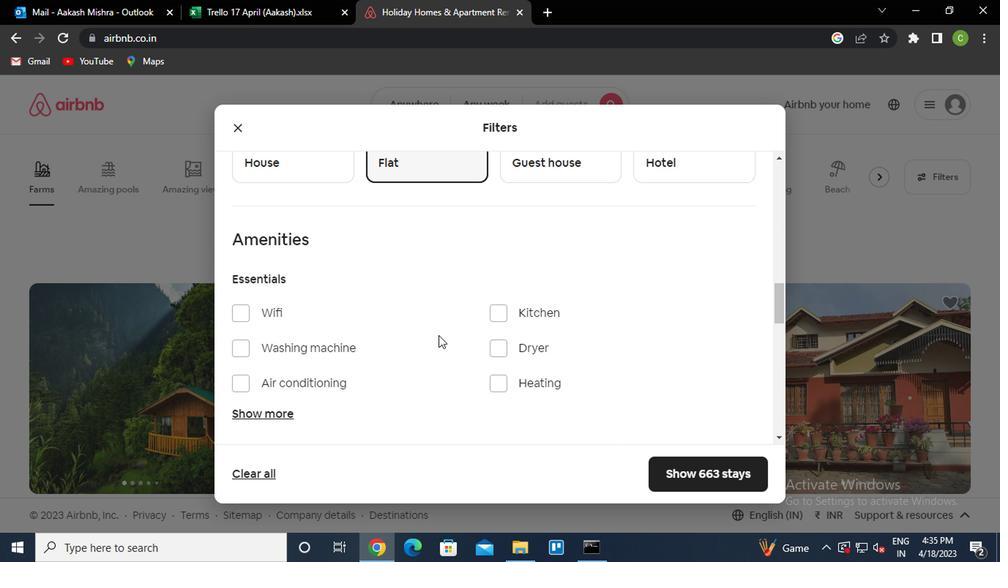 
Action: Mouse scrolled (438, 336) with delta (0, -1)
Screenshot: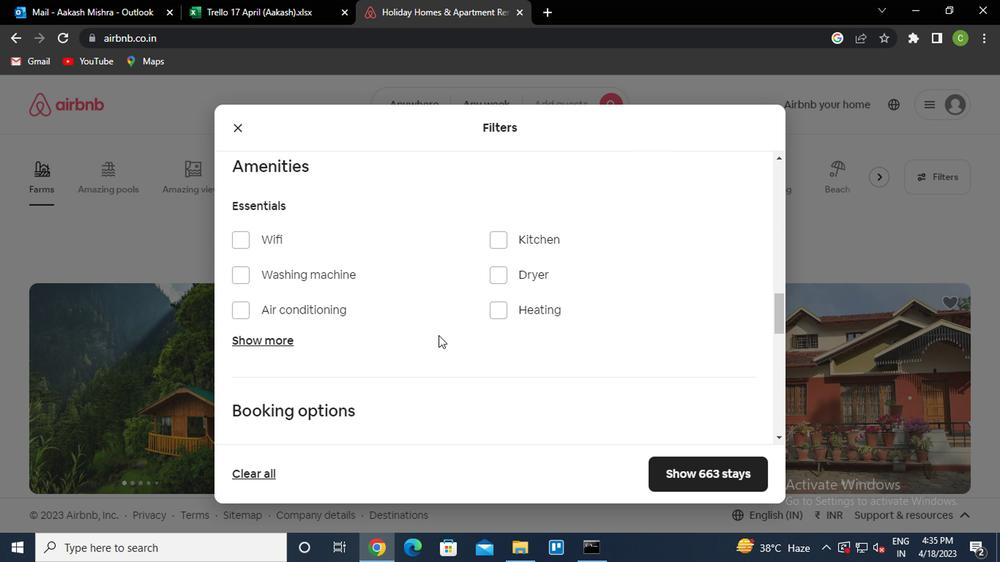 
Action: Mouse scrolled (438, 336) with delta (0, -1)
Screenshot: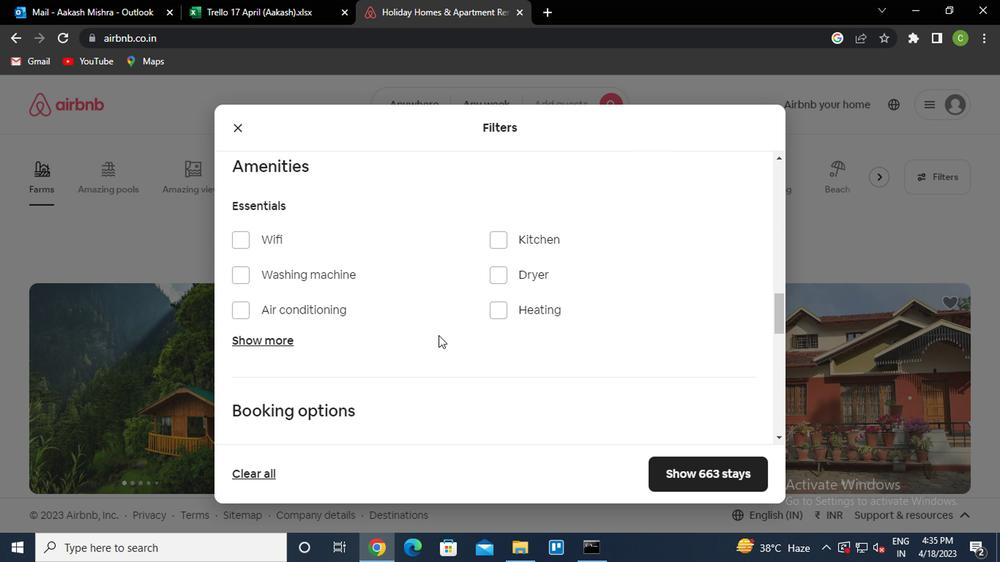 
Action: Mouse moved to (718, 371)
Screenshot: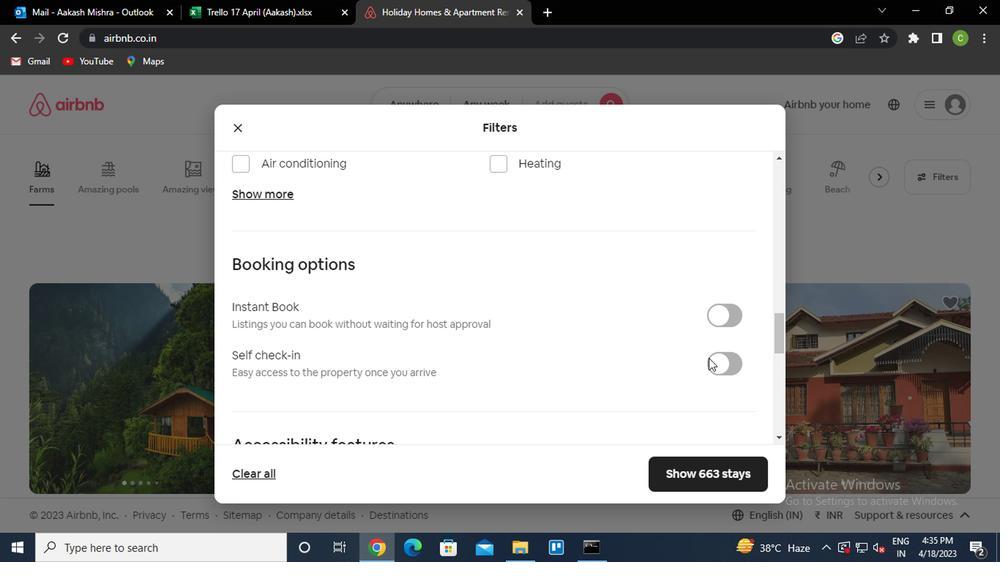 
Action: Mouse pressed left at (718, 371)
Screenshot: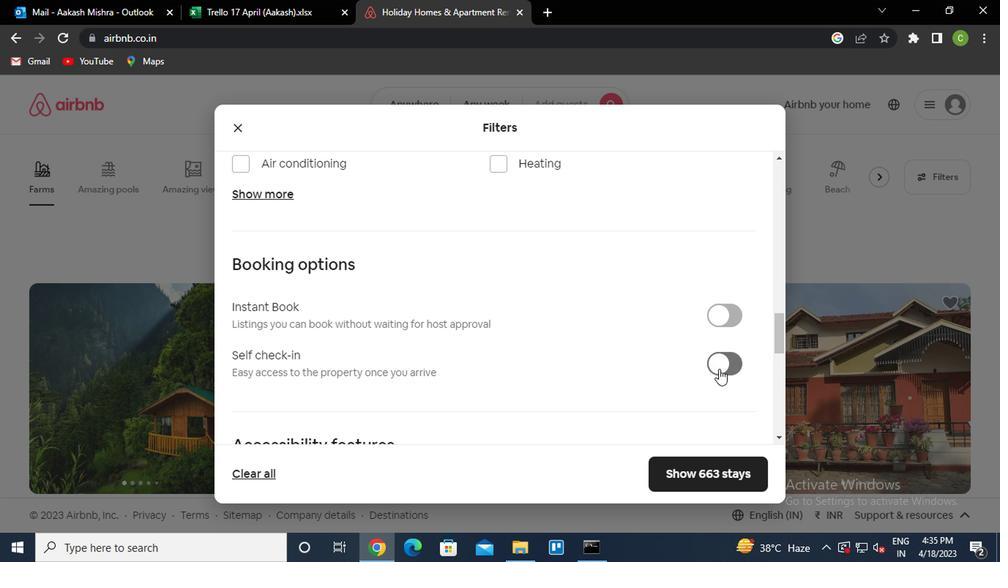 
Action: Mouse moved to (585, 374)
Screenshot: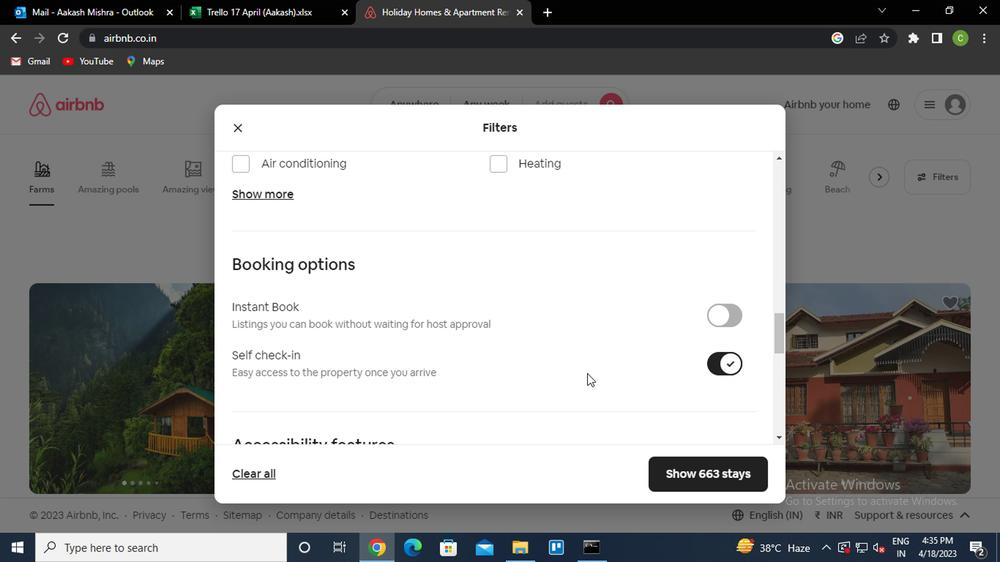 
Action: Mouse scrolled (585, 373) with delta (0, -1)
Screenshot: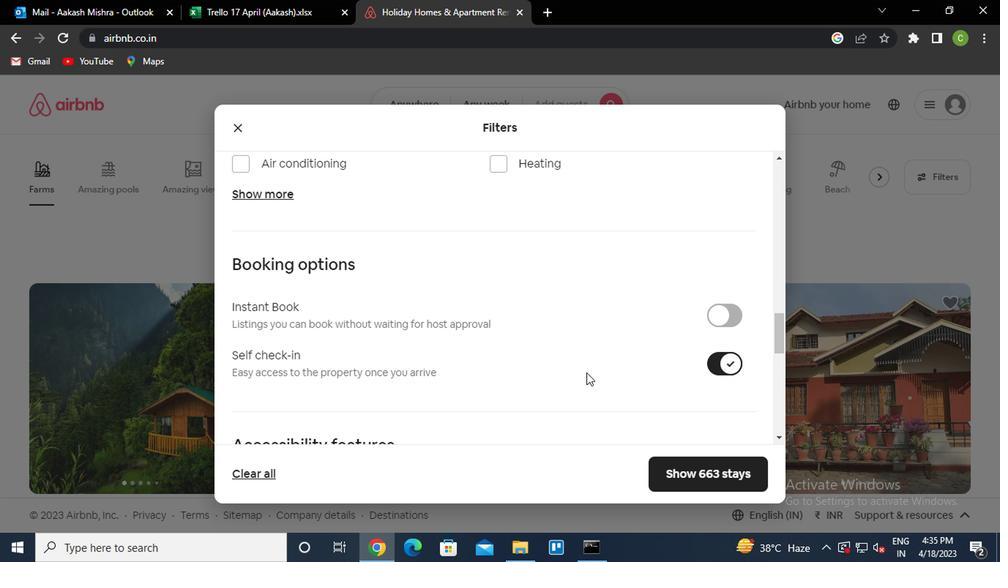 
Action: Mouse scrolled (585, 373) with delta (0, -1)
Screenshot: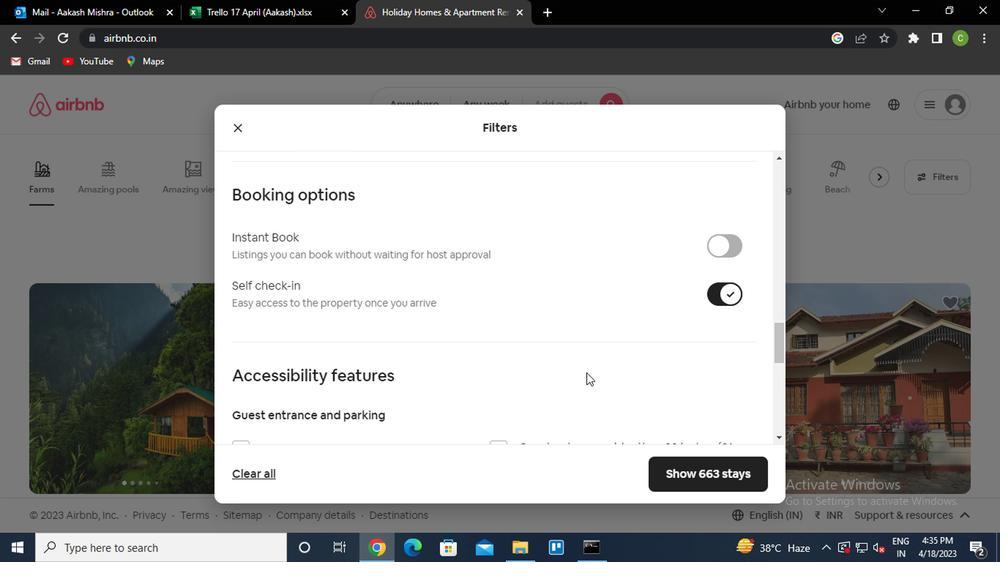 
Action: Mouse scrolled (585, 373) with delta (0, -1)
Screenshot: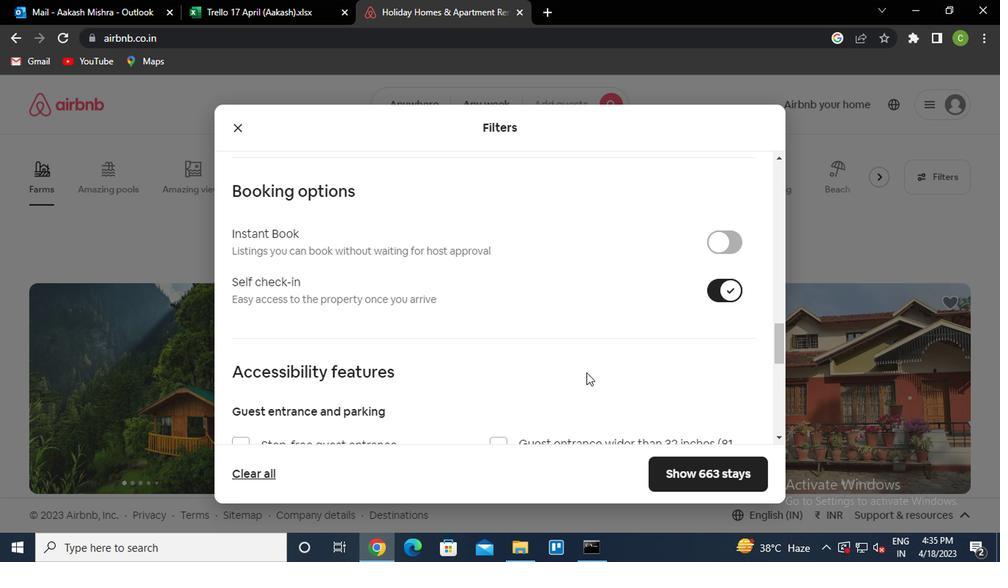 
Action: Mouse moved to (584, 375)
Screenshot: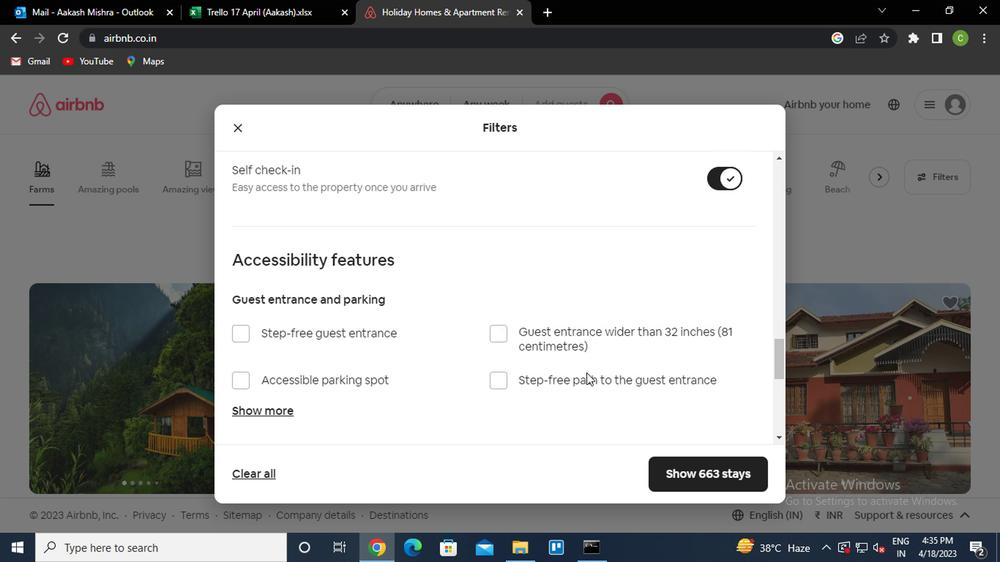 
Action: Mouse scrolled (584, 374) with delta (0, 0)
Screenshot: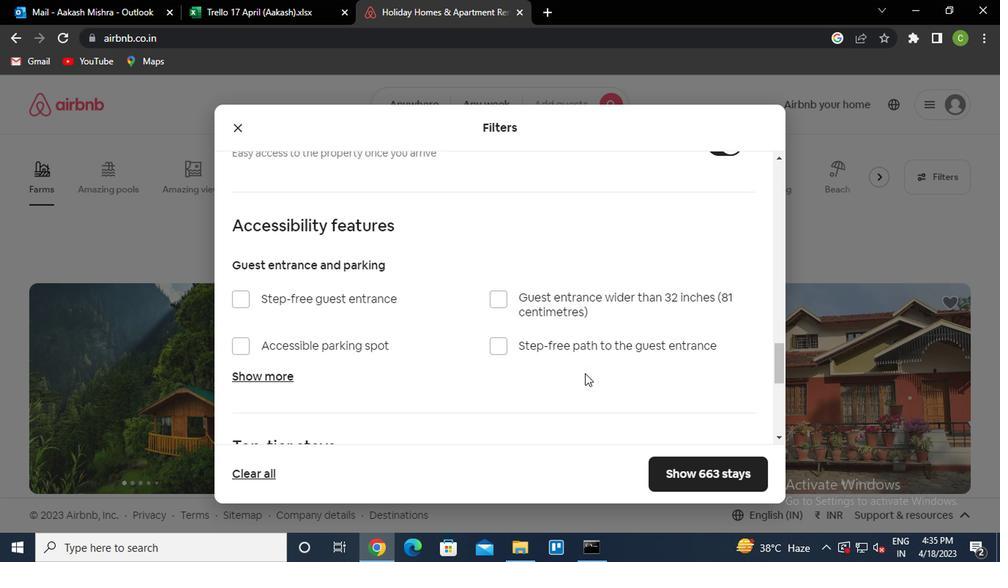 
Action: Mouse moved to (584, 375)
Screenshot: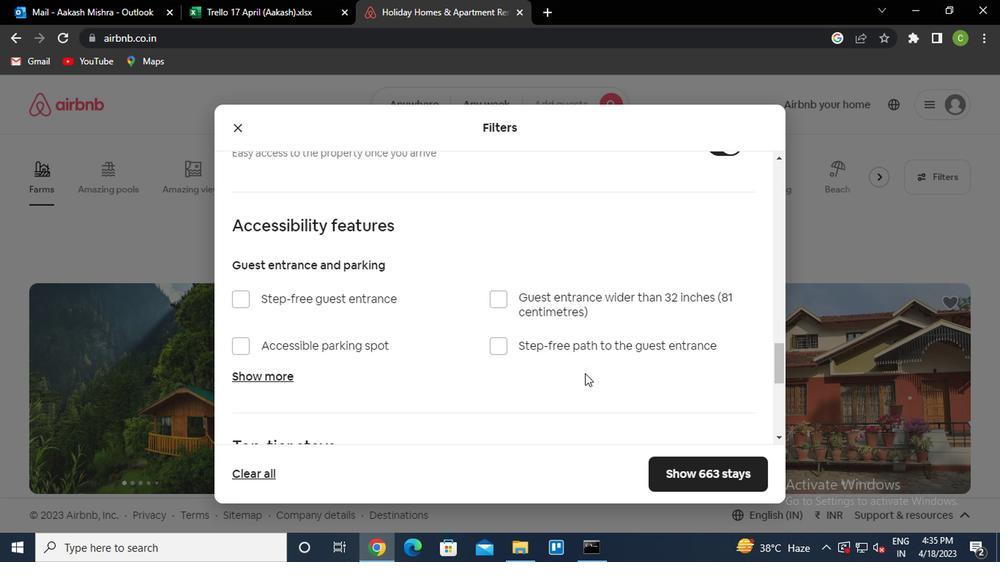
Action: Mouse scrolled (584, 374) with delta (0, 0)
Screenshot: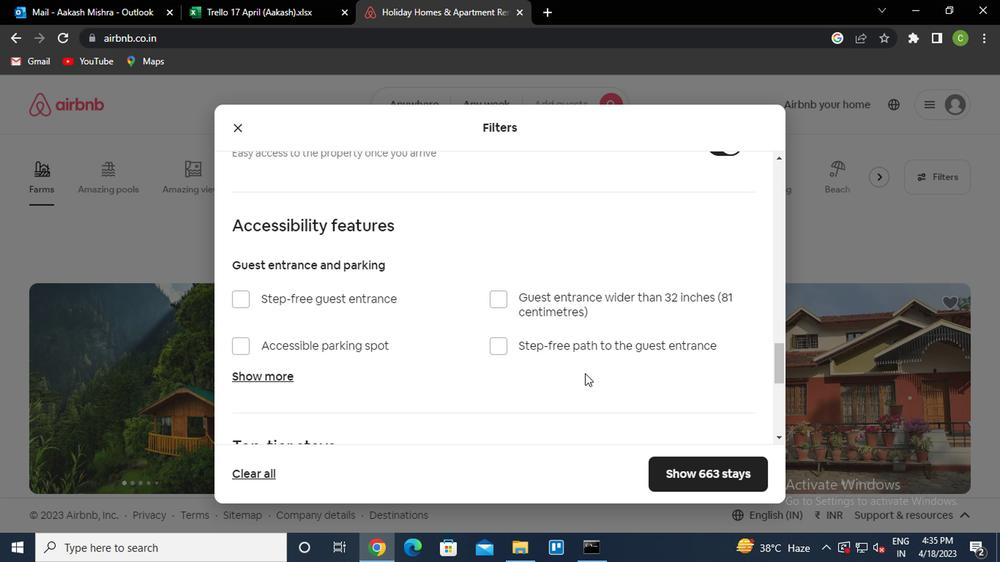 
Action: Mouse scrolled (584, 374) with delta (0, 0)
Screenshot: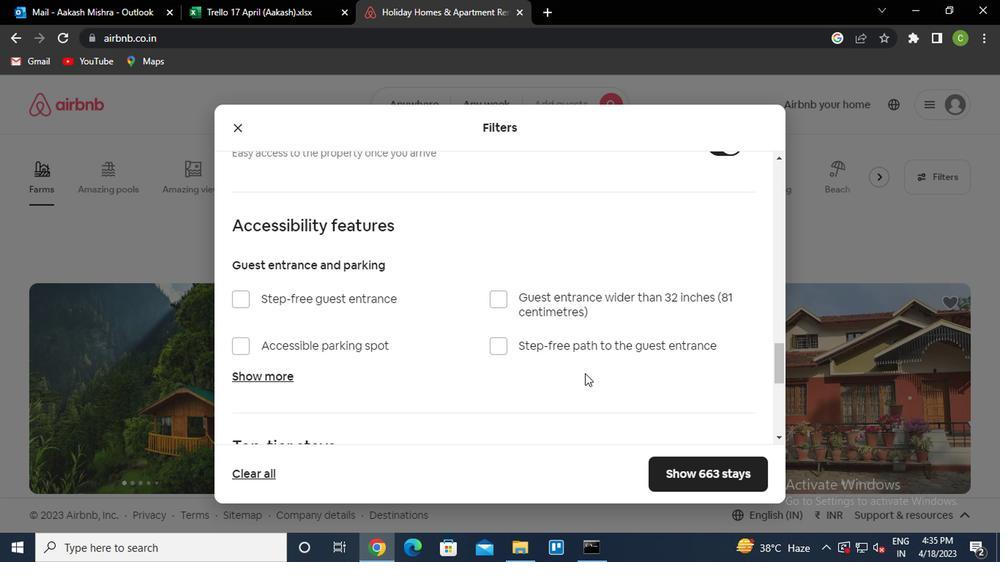 
Action: Mouse scrolled (584, 374) with delta (0, 0)
Screenshot: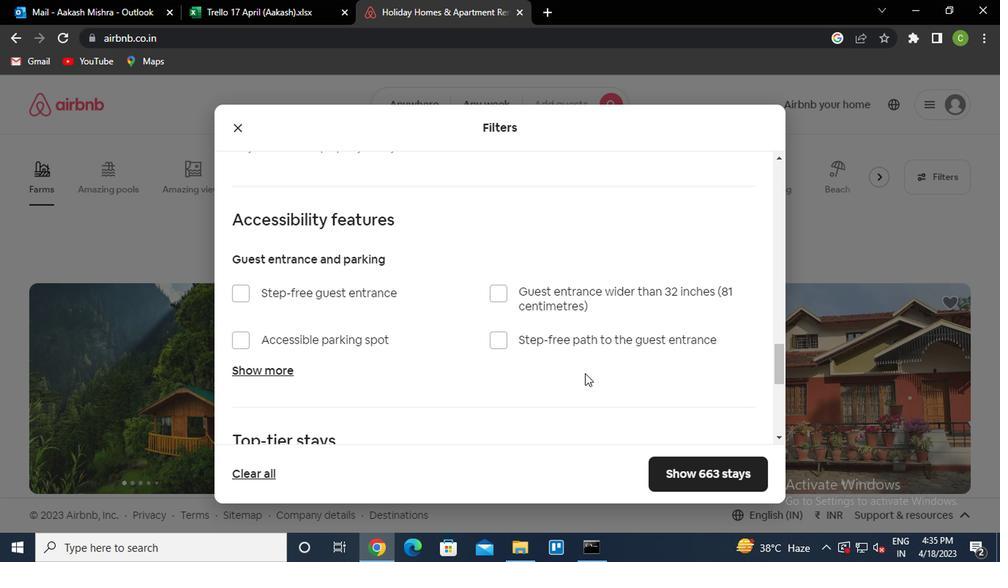 
Action: Mouse moved to (280, 421)
Screenshot: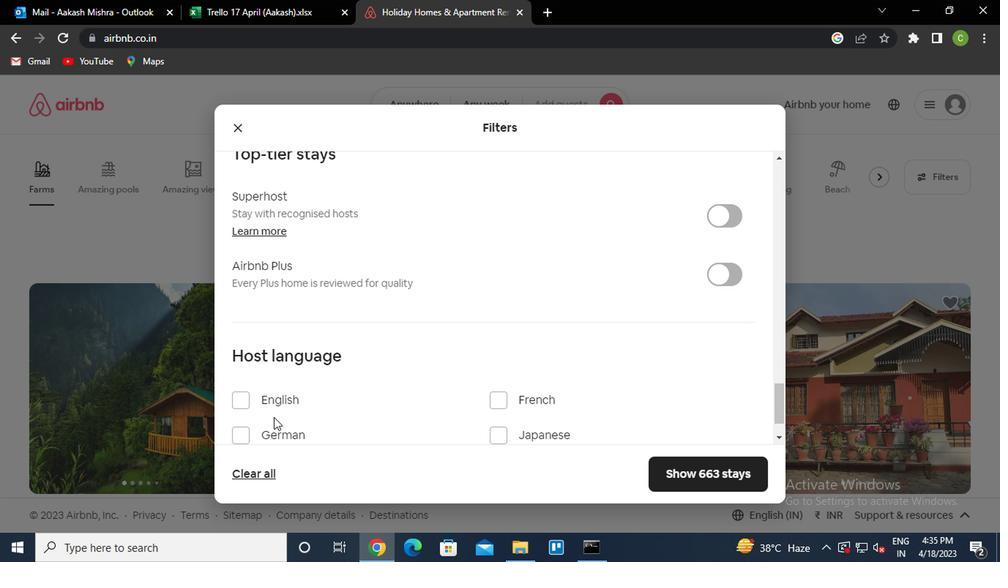 
Action: Mouse scrolled (280, 421) with delta (0, 0)
Screenshot: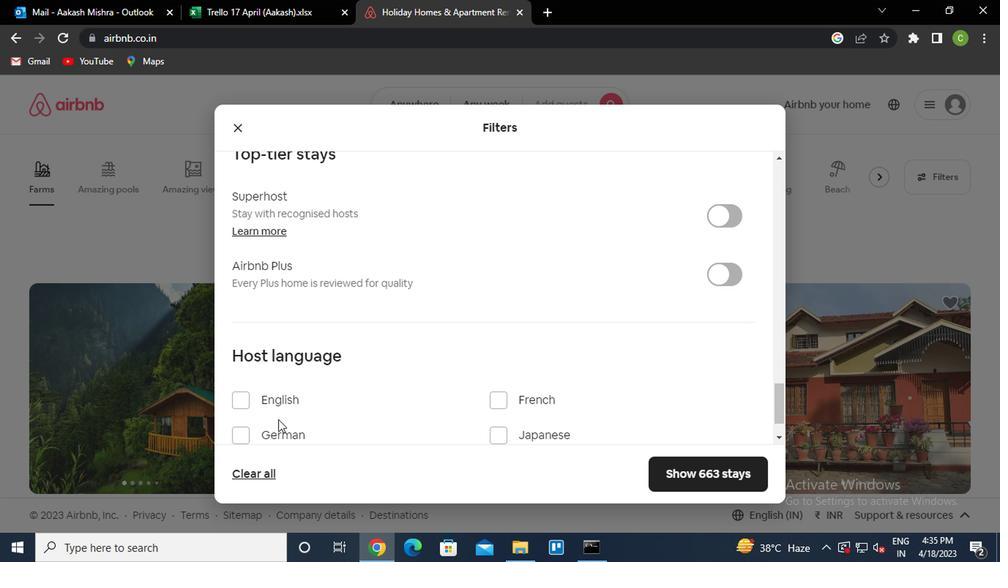 
Action: Mouse moved to (275, 405)
Screenshot: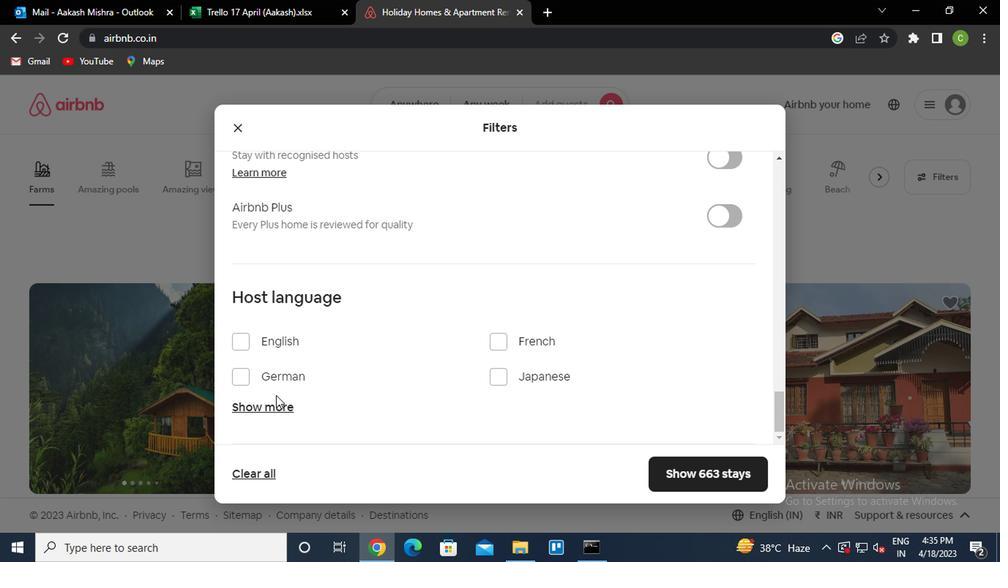 
Action: Mouse pressed left at (275, 405)
Screenshot: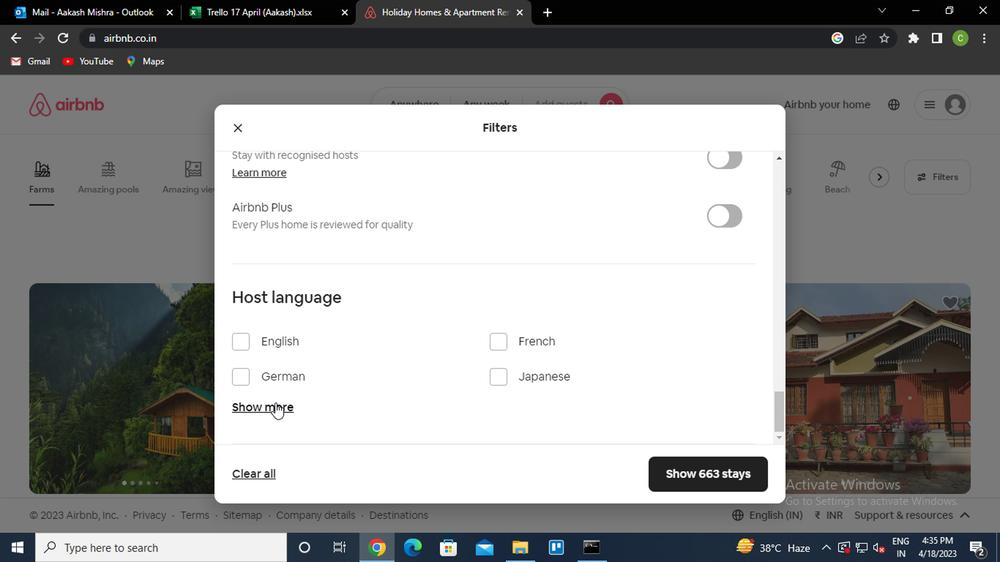 
Action: Mouse moved to (282, 391)
Screenshot: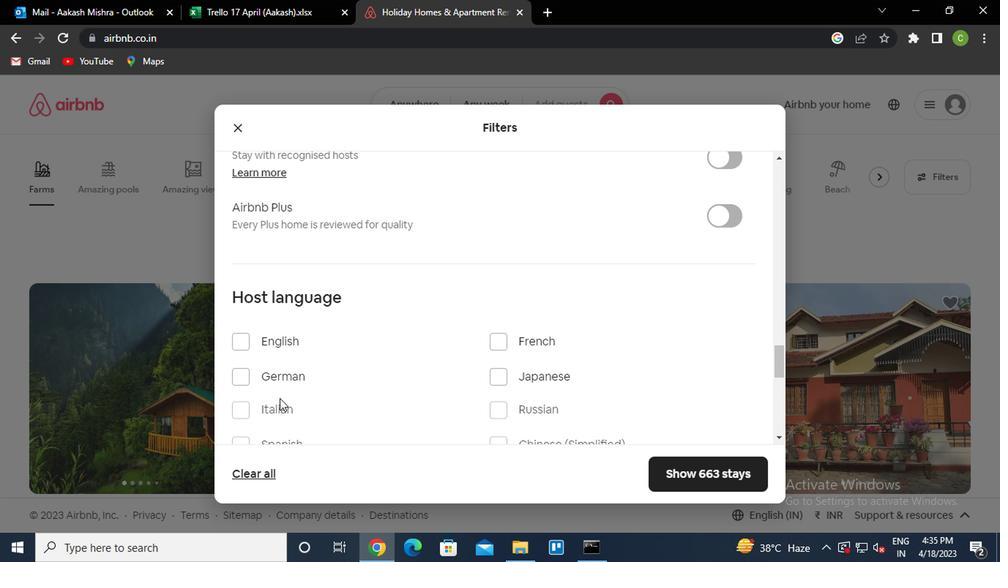
Action: Mouse scrolled (282, 390) with delta (0, 0)
Screenshot: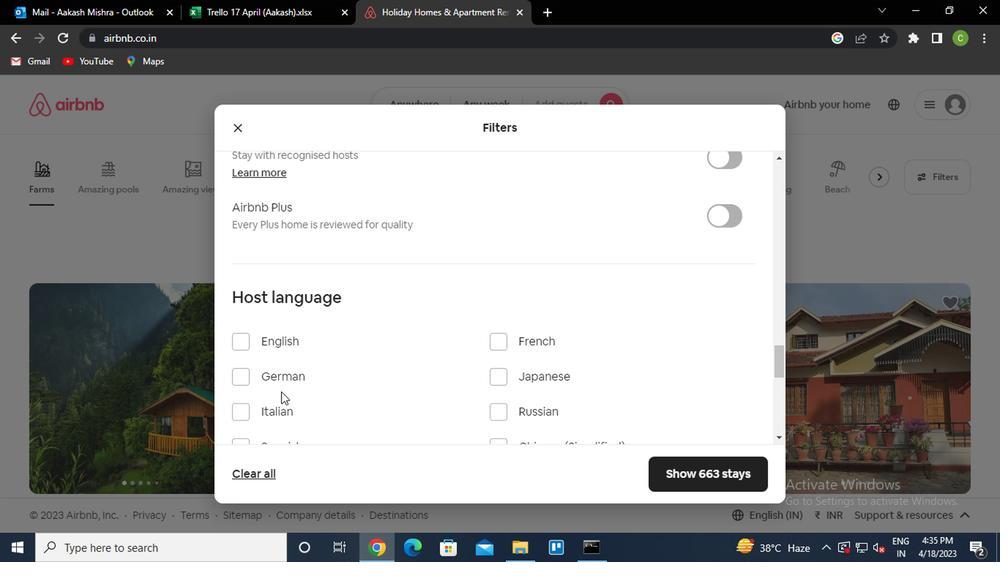 
Action: Mouse moved to (252, 380)
Screenshot: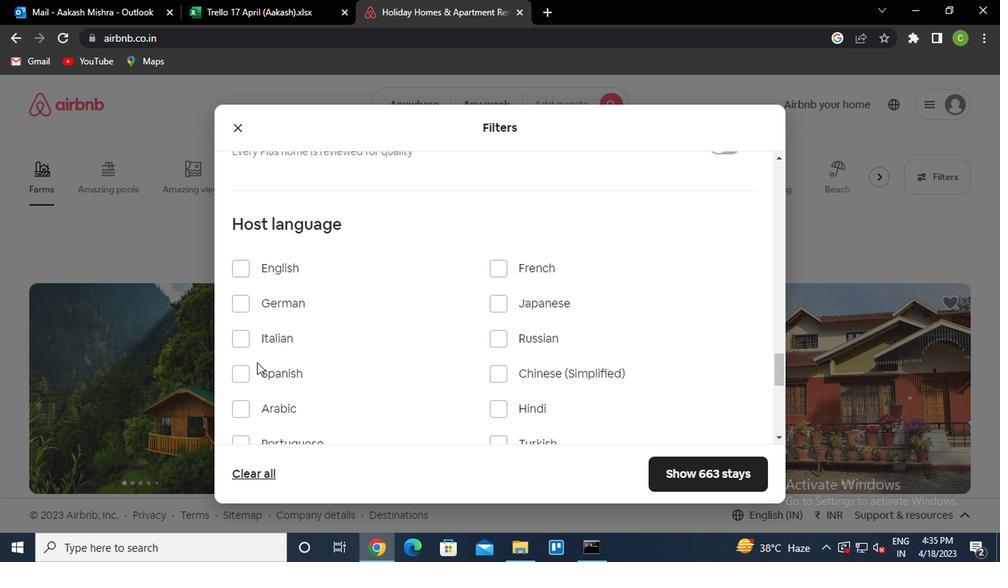 
Action: Mouse pressed left at (252, 380)
Screenshot: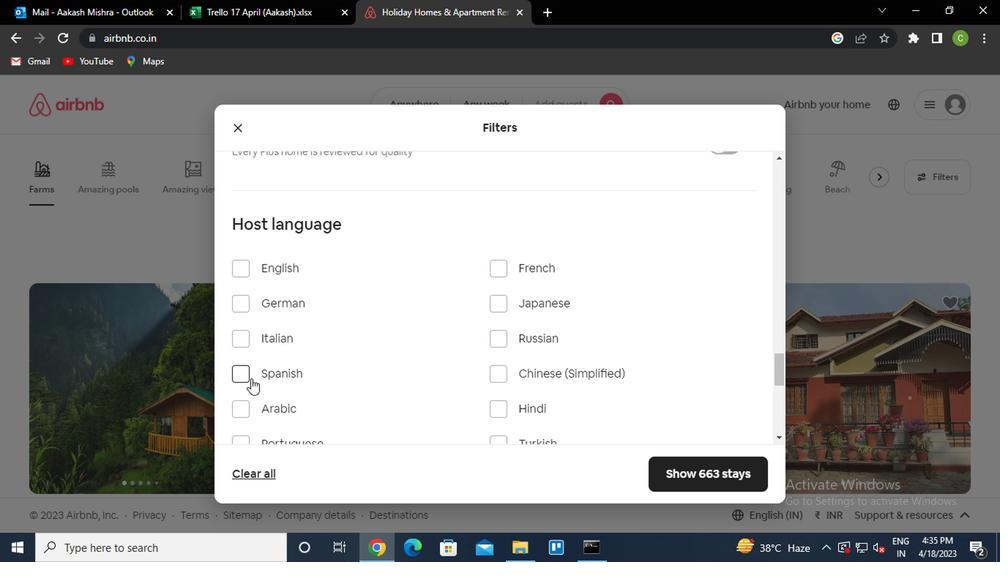 
Action: Mouse moved to (687, 478)
Screenshot: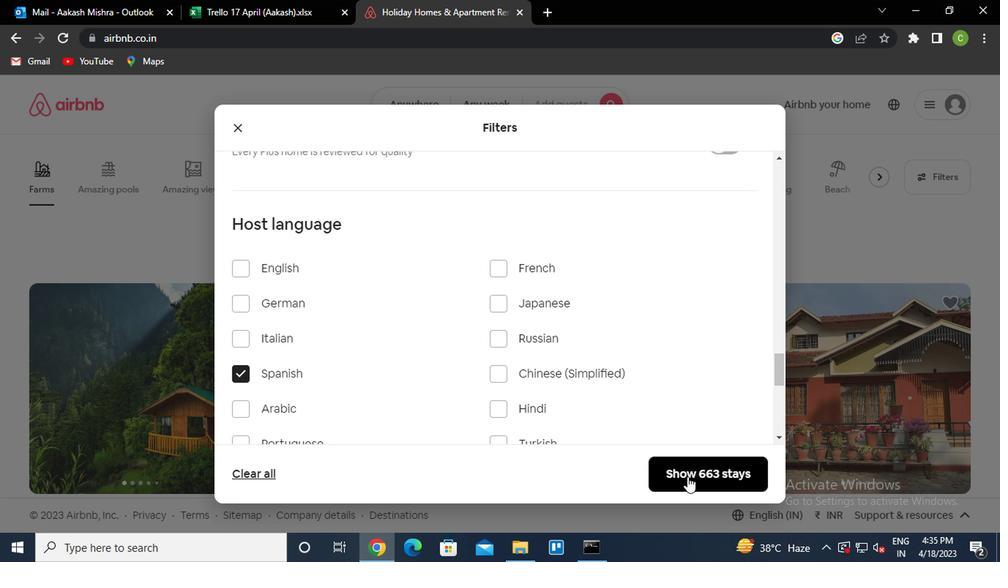 
Action: Mouse pressed left at (687, 478)
Screenshot: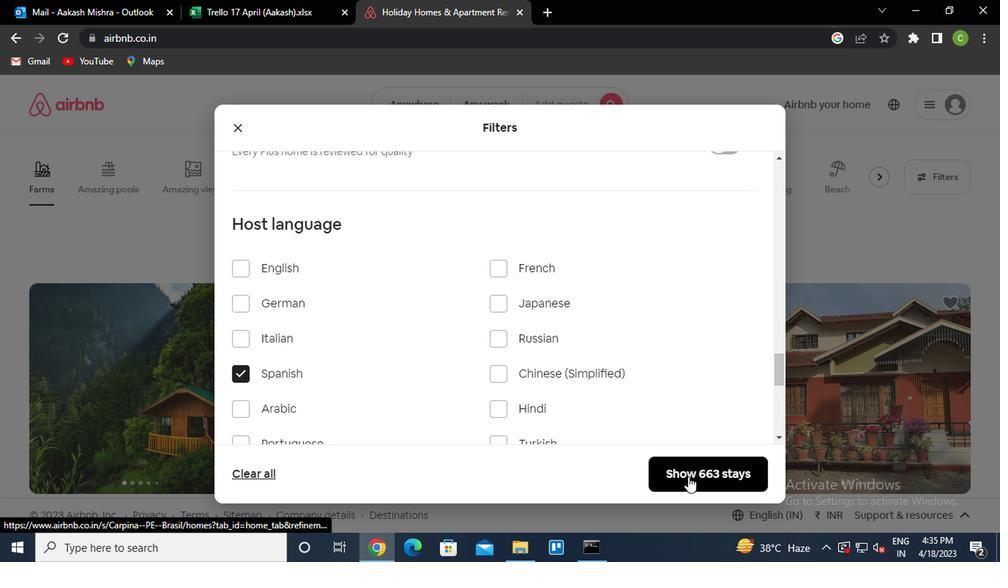 
Action: Mouse moved to (595, 392)
Screenshot: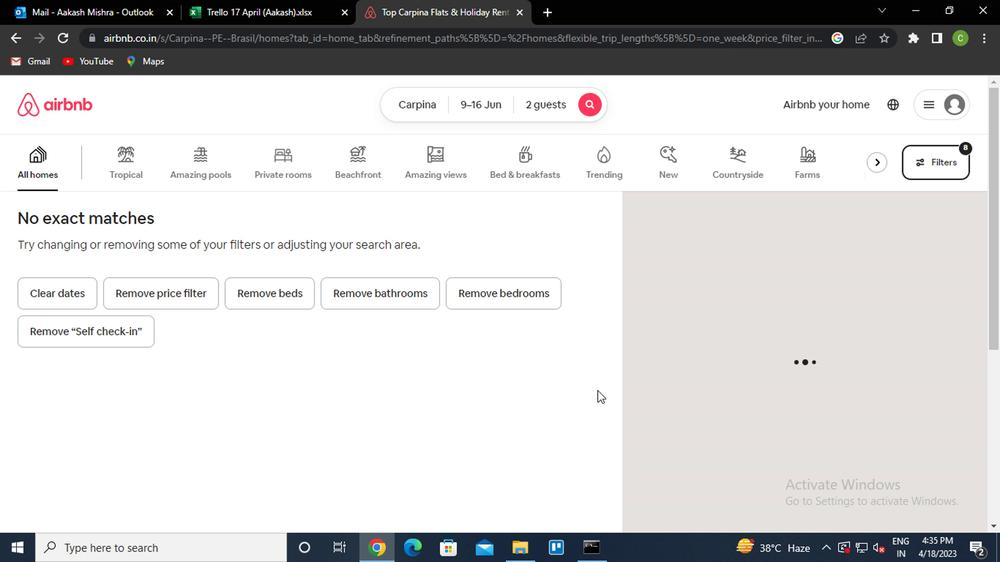 
